 Task: Look for space in Cervia, Italy from 9th June, 2023 to 16th June, 2023 for 2 adults in price range Rs.8000 to Rs.16000. Place can be entire place with 2 bedrooms having 2 beds and 1 bathroom. Property type can be house, flat, guest house. Booking option can be shelf check-in. Required host language is English.
Action: Mouse moved to (397, 106)
Screenshot: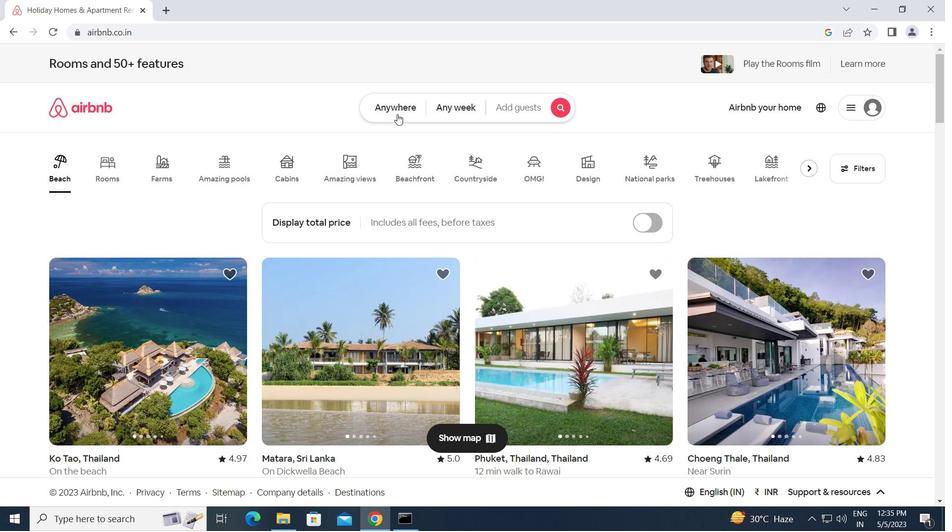 
Action: Mouse pressed left at (397, 106)
Screenshot: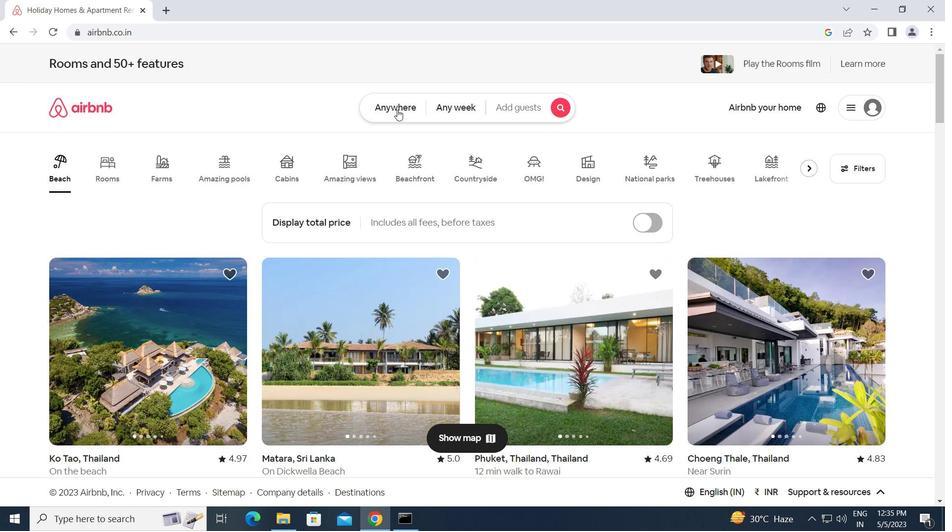 
Action: Mouse moved to (277, 157)
Screenshot: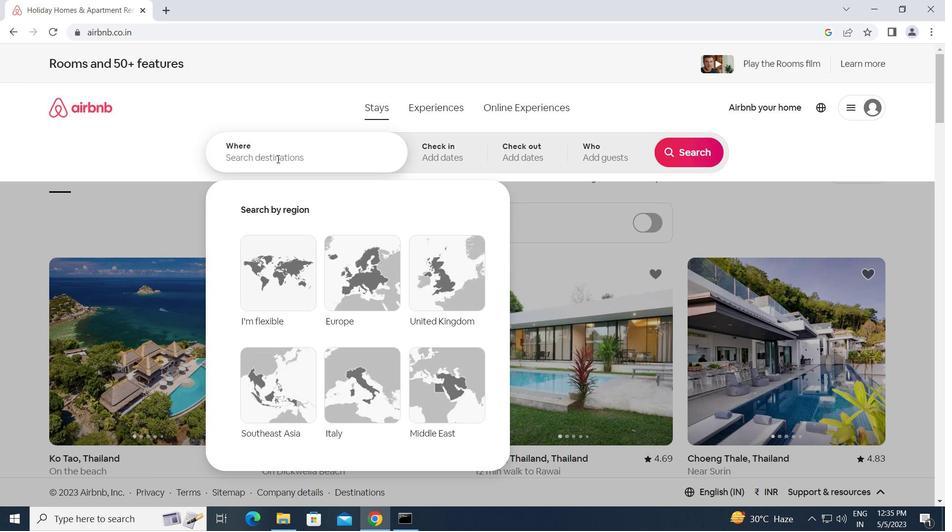 
Action: Mouse pressed left at (277, 157)
Screenshot: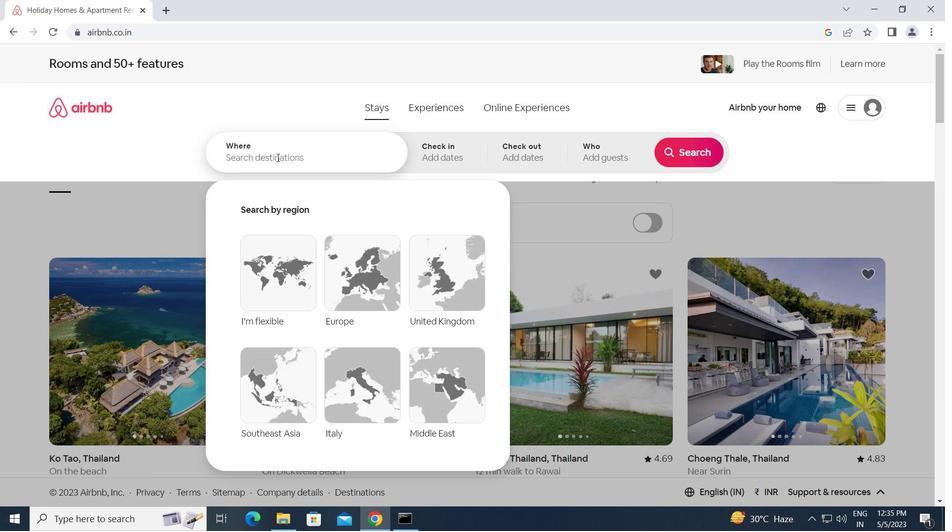 
Action: Key pressed c<Key.caps_lock>ervia,<Key.space><Key.caps_lock>i<Key.caps_lock>taly<Key.enter>
Screenshot: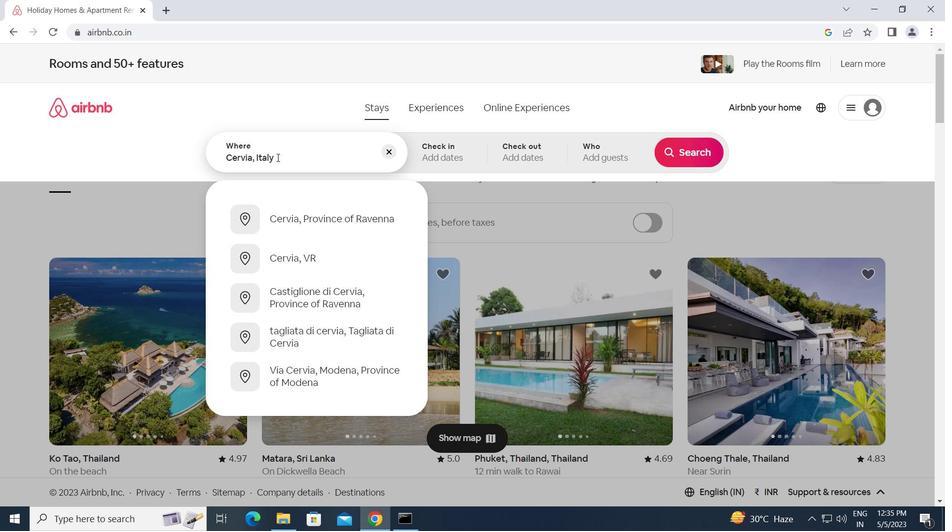 
Action: Mouse moved to (648, 328)
Screenshot: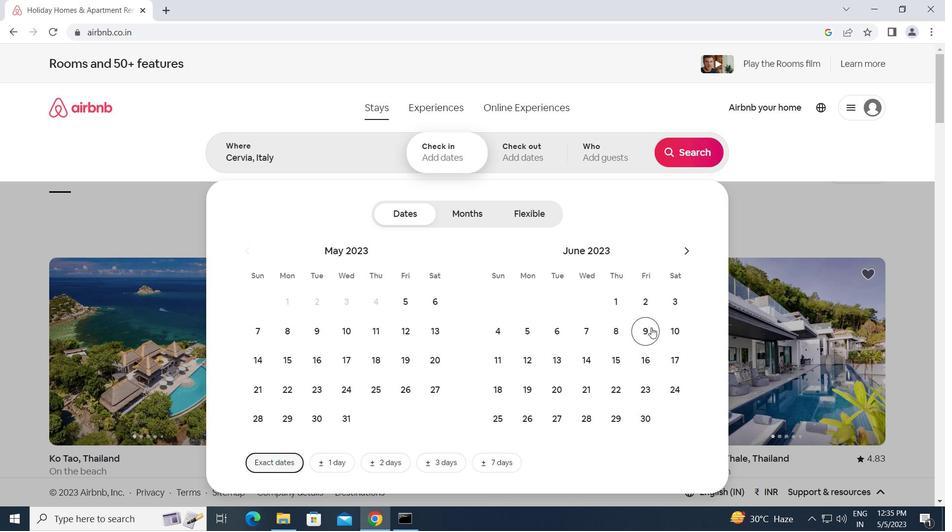 
Action: Mouse pressed left at (648, 328)
Screenshot: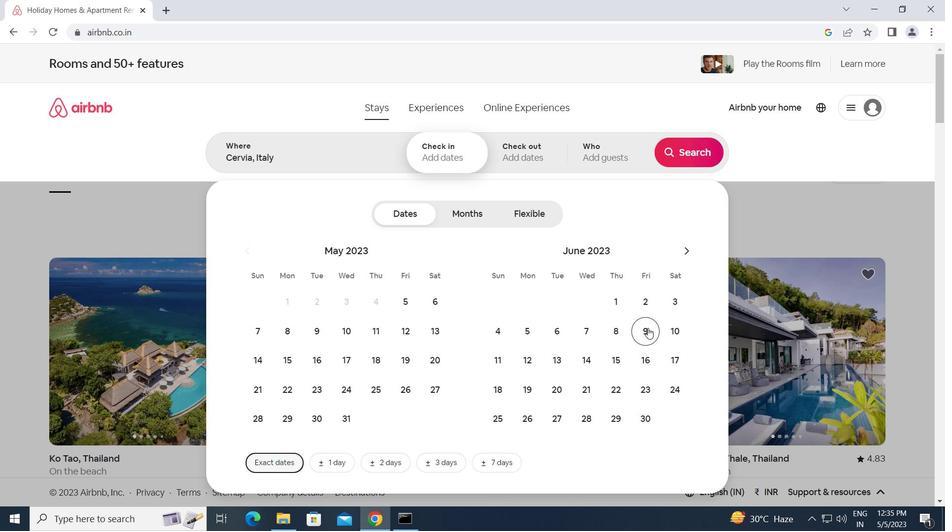 
Action: Mouse moved to (647, 362)
Screenshot: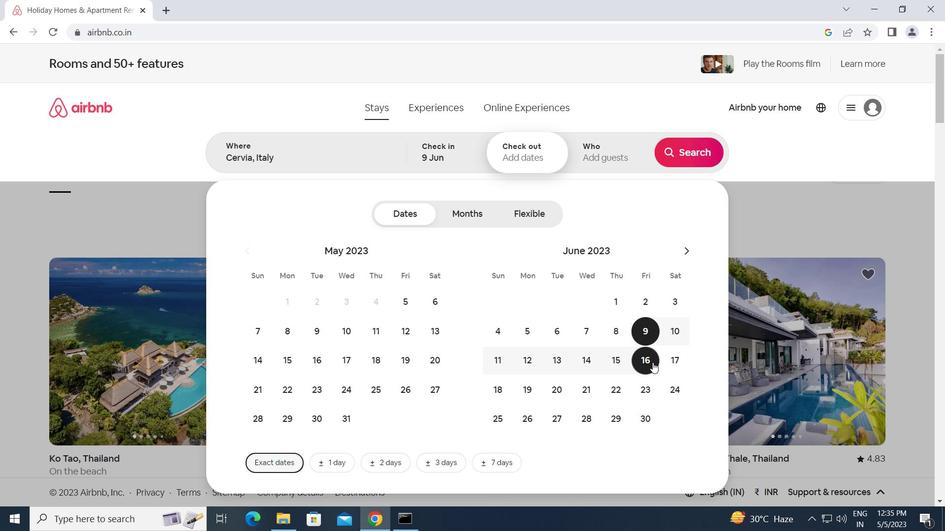 
Action: Mouse pressed left at (647, 362)
Screenshot: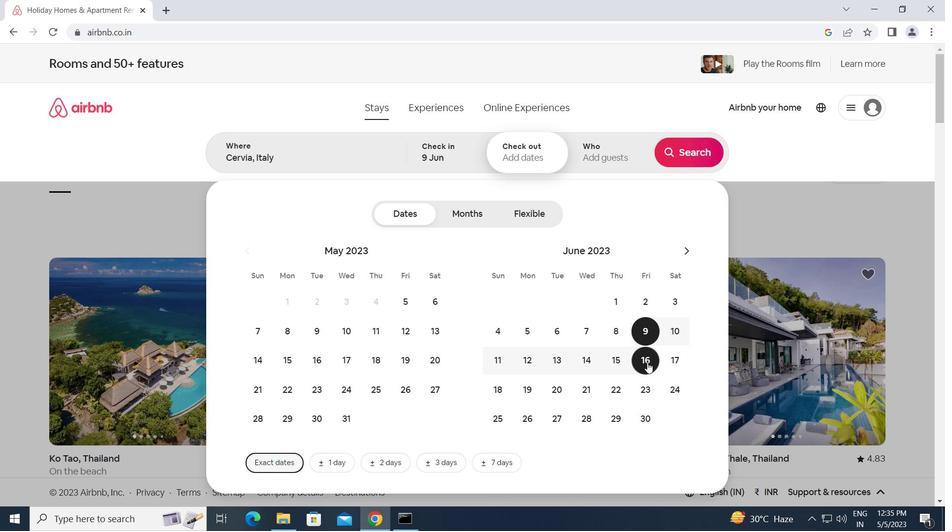 
Action: Mouse moved to (602, 156)
Screenshot: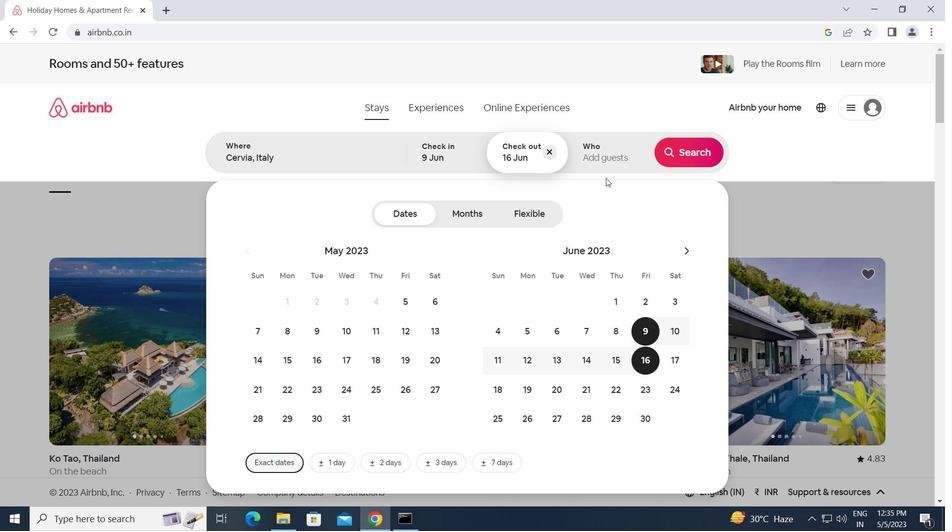 
Action: Mouse pressed left at (602, 156)
Screenshot: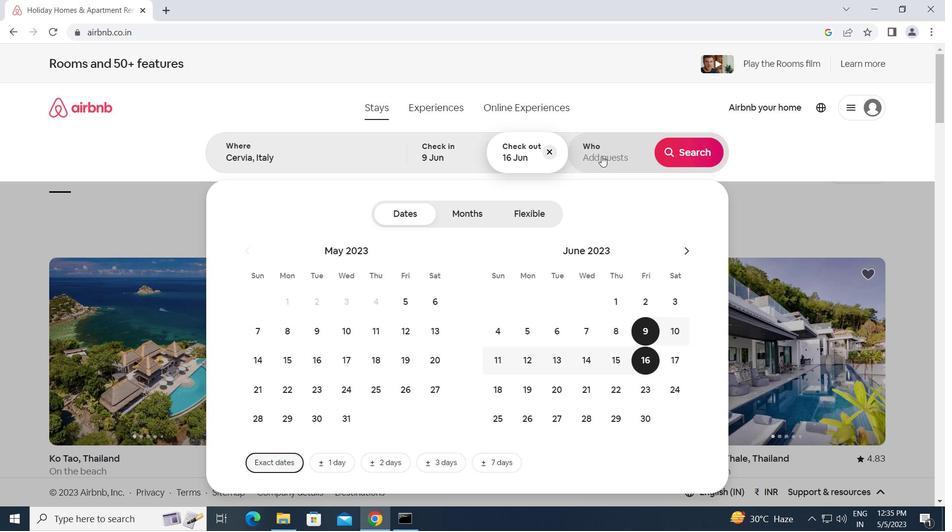 
Action: Mouse moved to (689, 212)
Screenshot: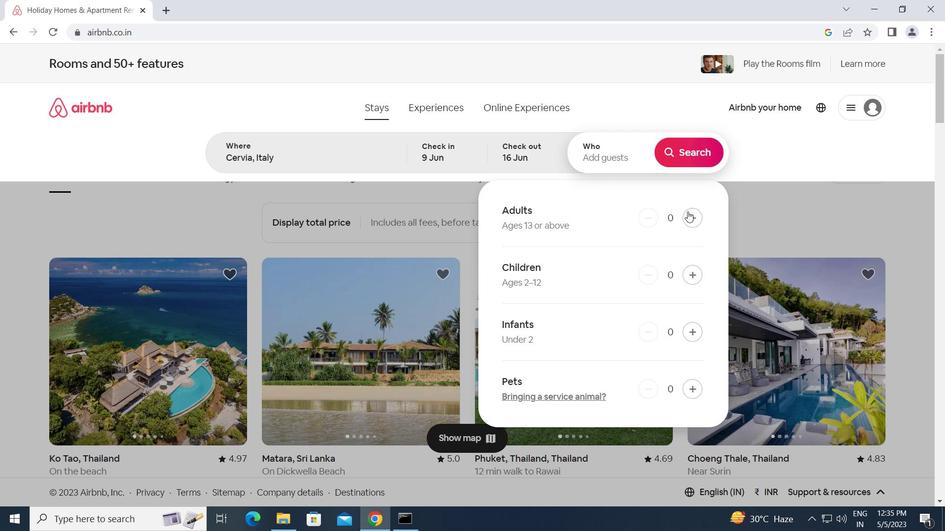 
Action: Mouse pressed left at (689, 212)
Screenshot: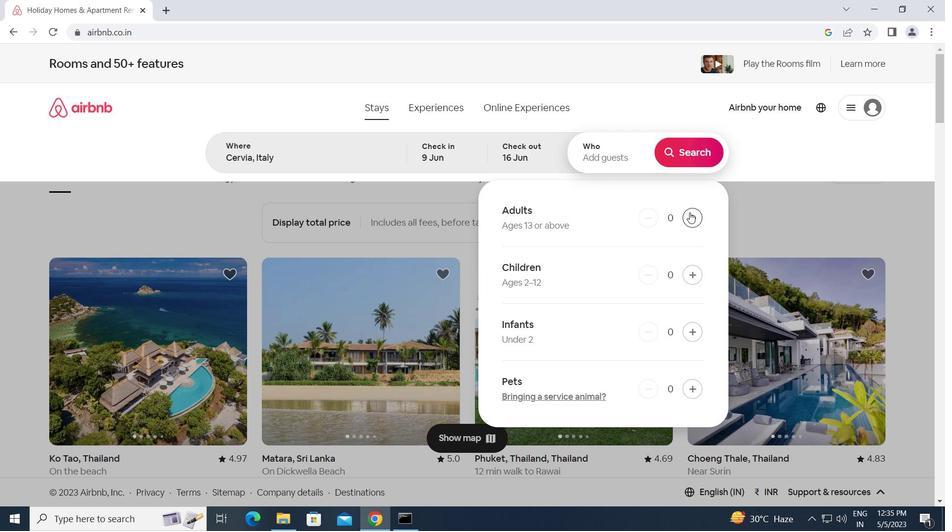 
Action: Mouse pressed left at (689, 212)
Screenshot: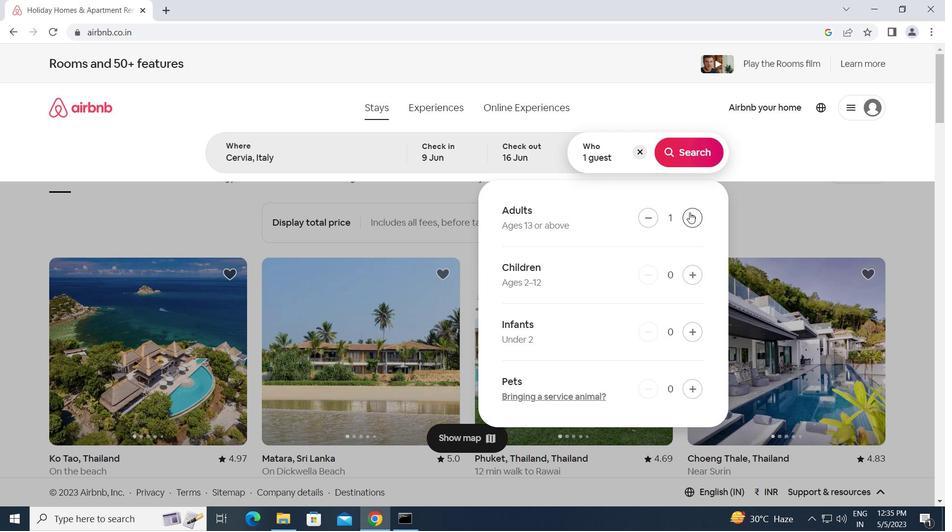 
Action: Mouse moved to (683, 146)
Screenshot: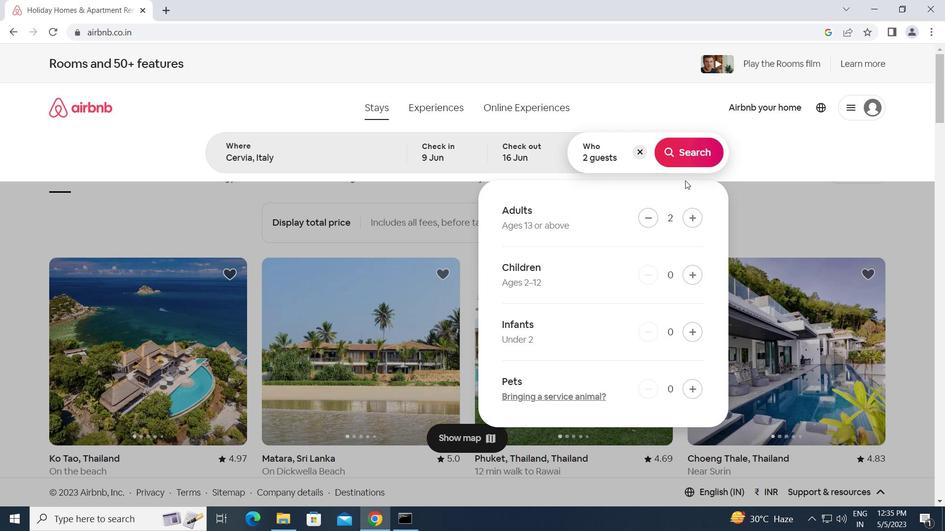 
Action: Mouse pressed left at (683, 146)
Screenshot: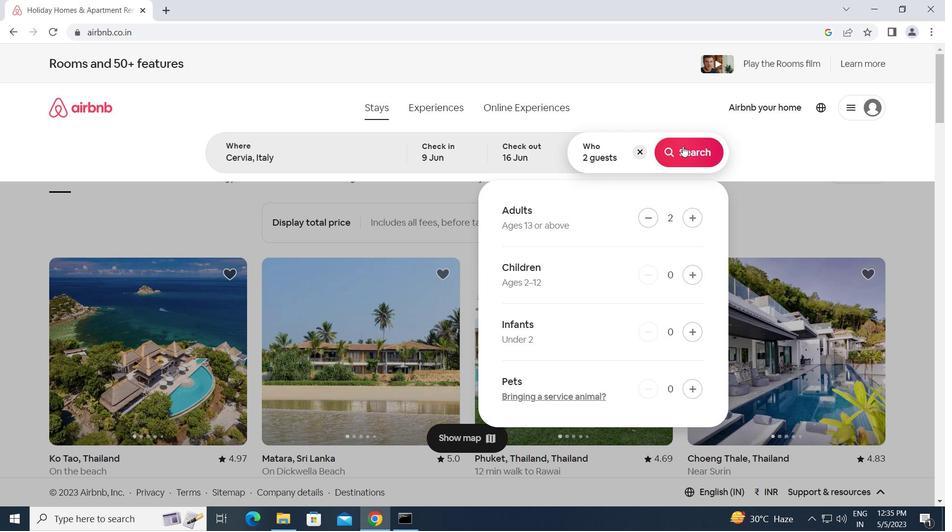 
Action: Mouse moved to (891, 117)
Screenshot: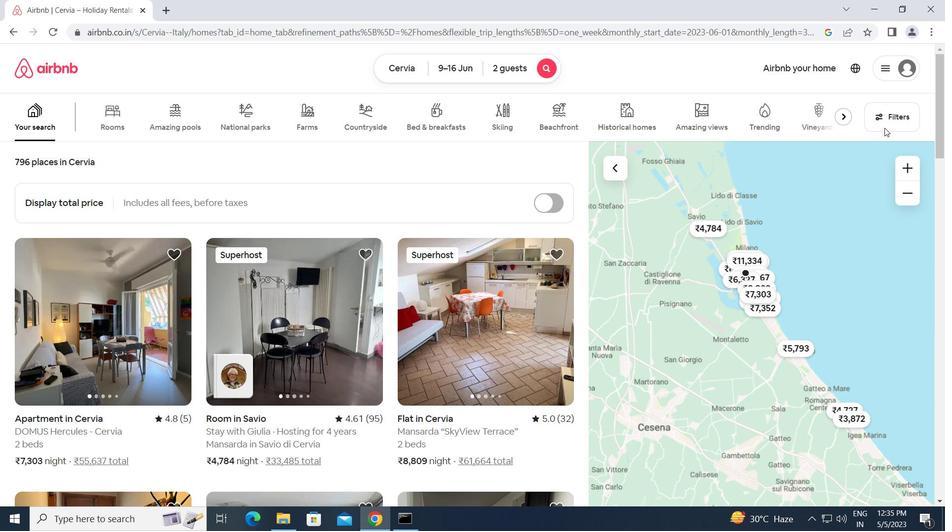 
Action: Mouse pressed left at (891, 117)
Screenshot: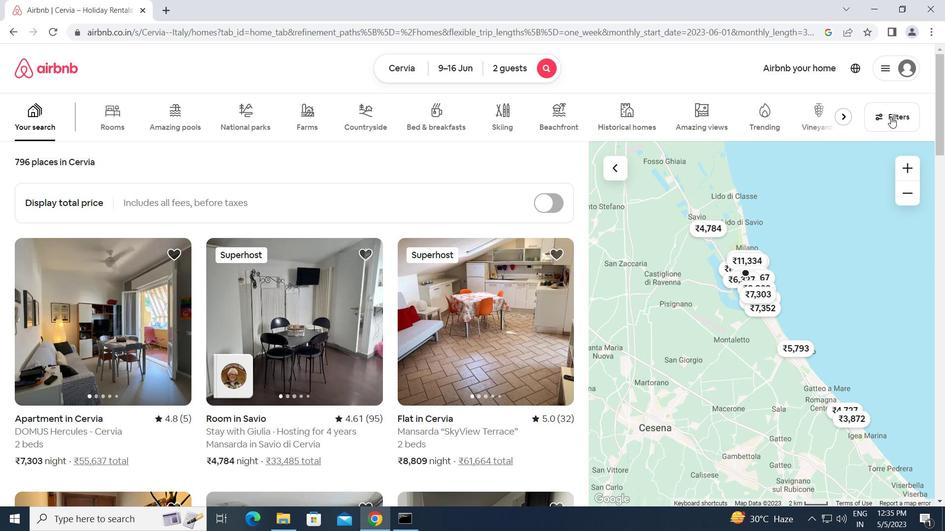 
Action: Mouse moved to (311, 416)
Screenshot: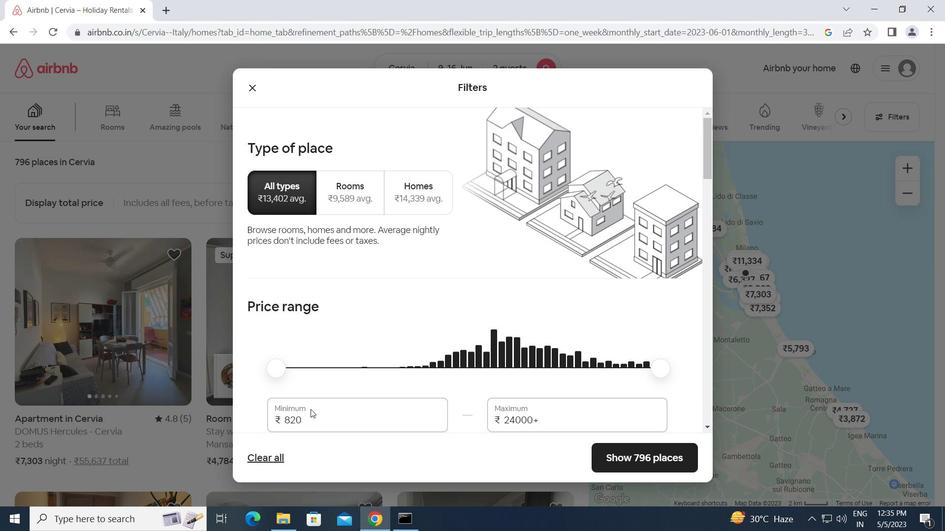 
Action: Mouse pressed left at (311, 416)
Screenshot: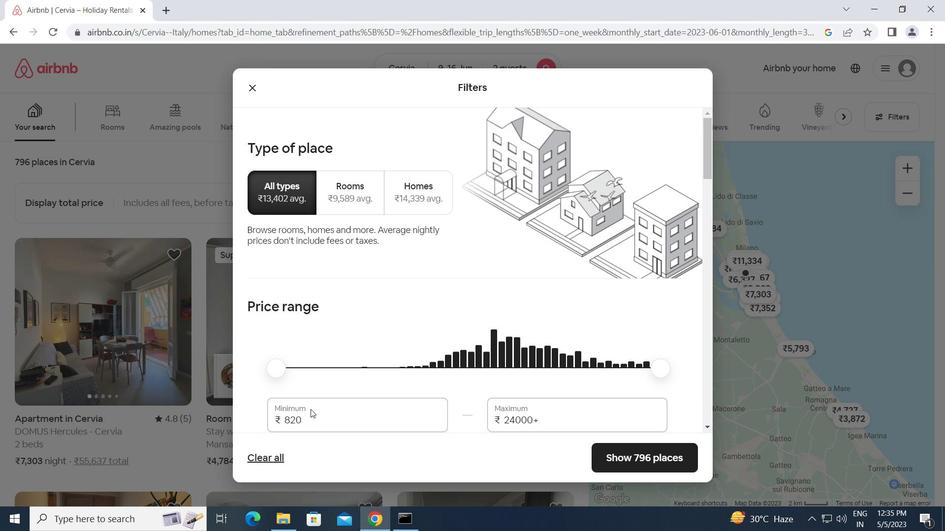 
Action: Mouse moved to (270, 423)
Screenshot: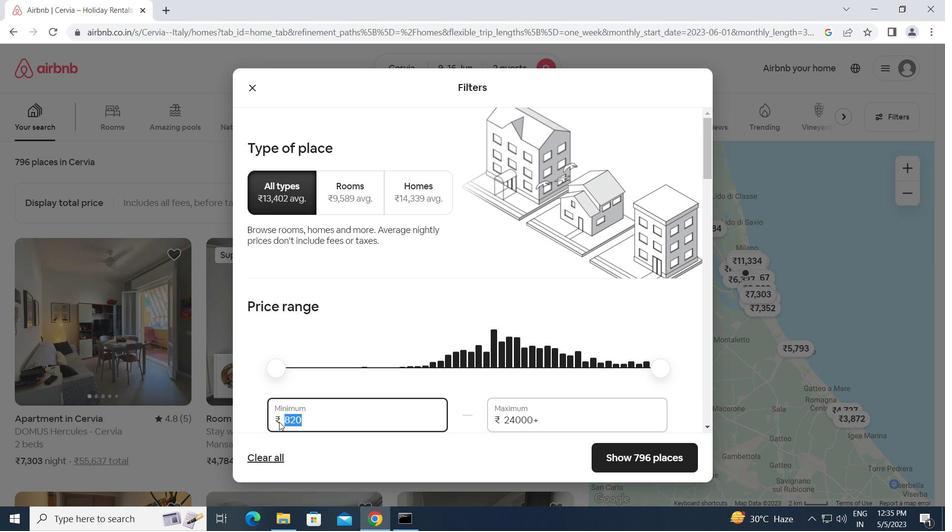 
Action: Key pressed 8000<Key.tab>16000
Screenshot: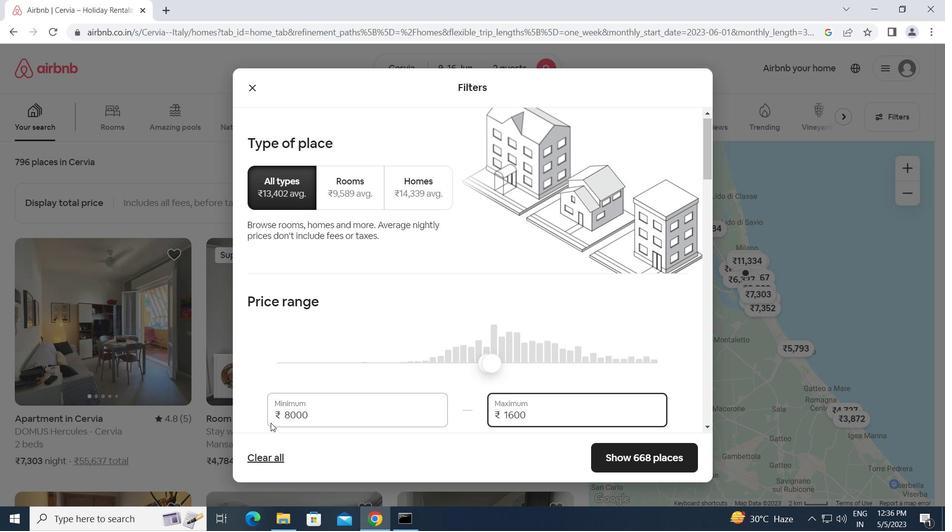 
Action: Mouse moved to (271, 423)
Screenshot: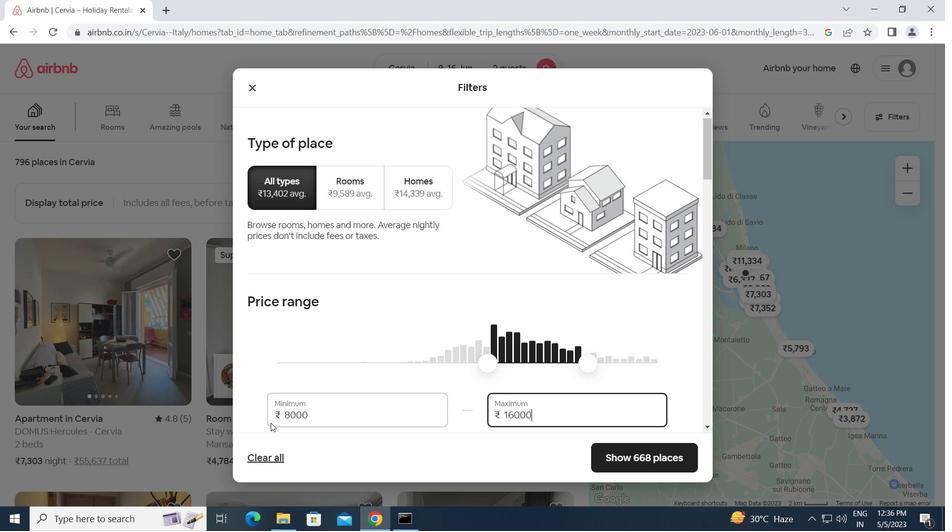 
Action: Mouse scrolled (271, 423) with delta (0, 0)
Screenshot: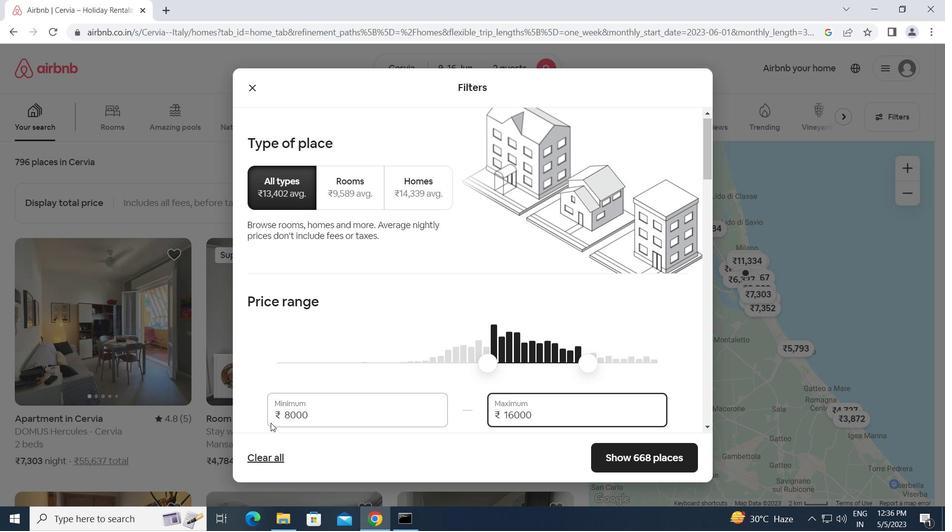 
Action: Mouse moved to (274, 423)
Screenshot: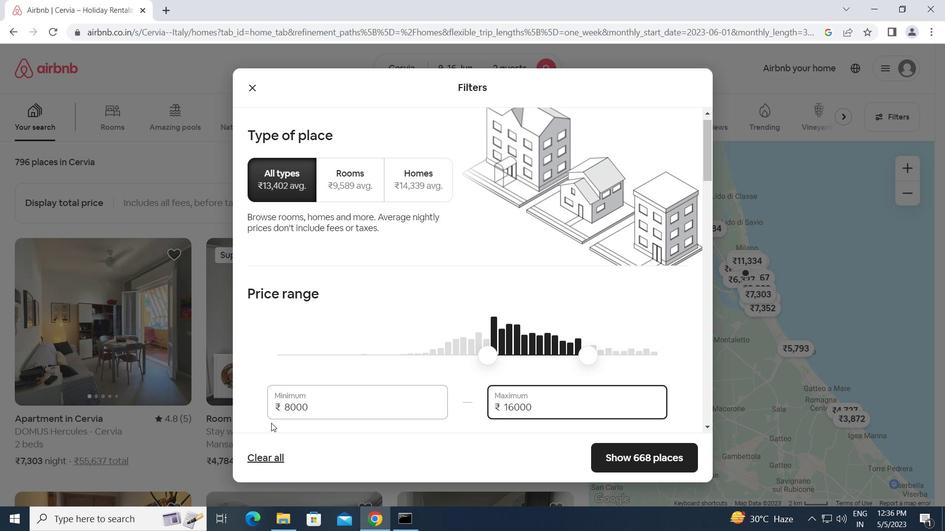 
Action: Mouse scrolled (274, 423) with delta (0, 0)
Screenshot: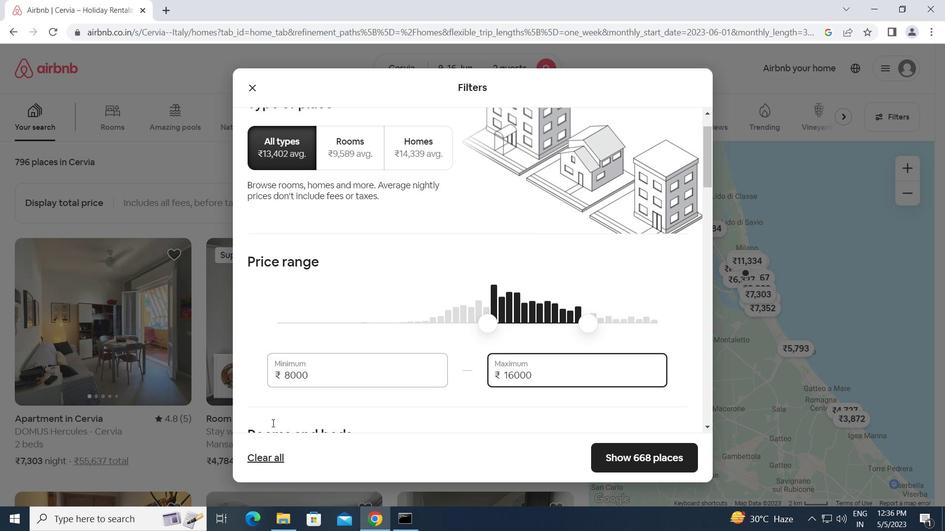 
Action: Mouse moved to (275, 423)
Screenshot: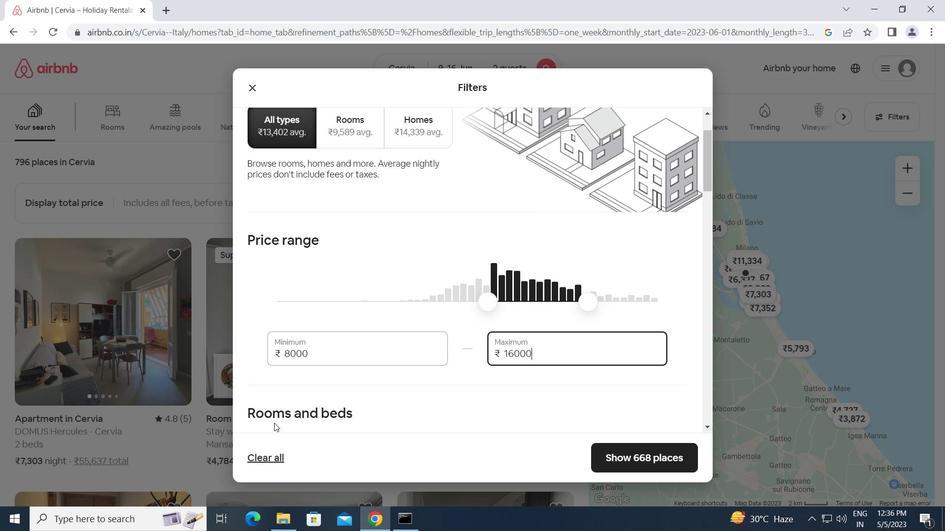 
Action: Mouse scrolled (275, 422) with delta (0, 0)
Screenshot: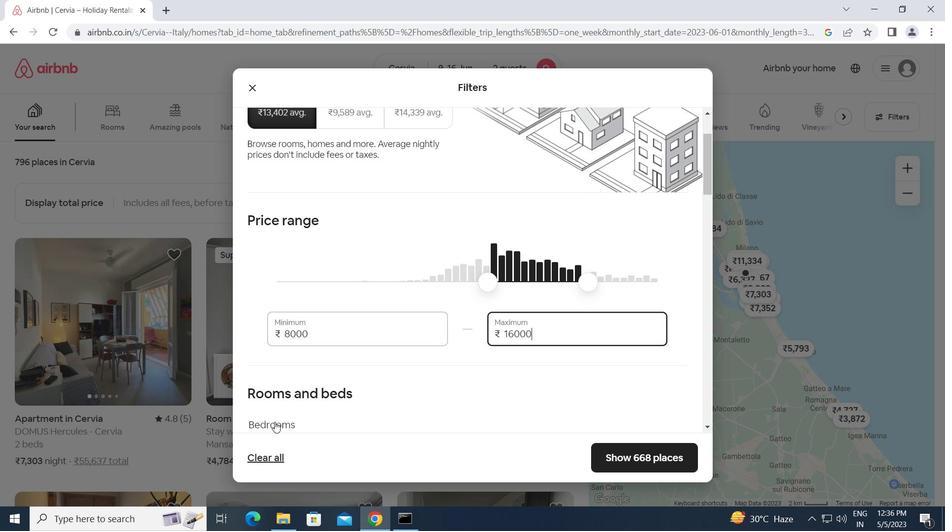 
Action: Mouse moved to (279, 422)
Screenshot: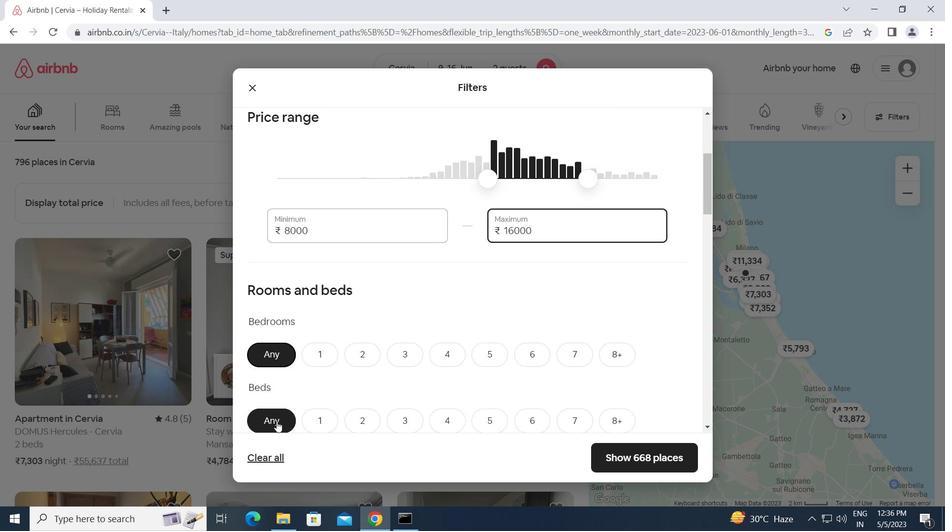 
Action: Mouse scrolled (279, 421) with delta (0, 0)
Screenshot: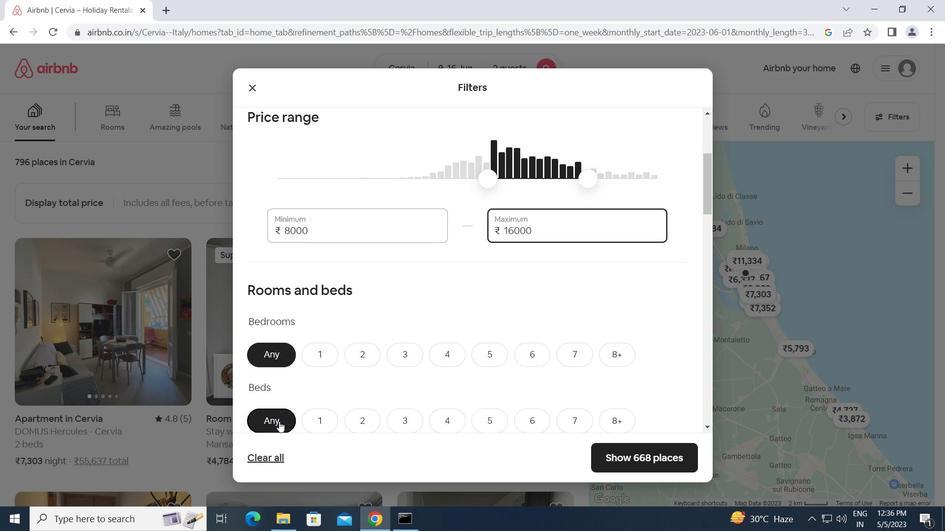 
Action: Mouse moved to (368, 292)
Screenshot: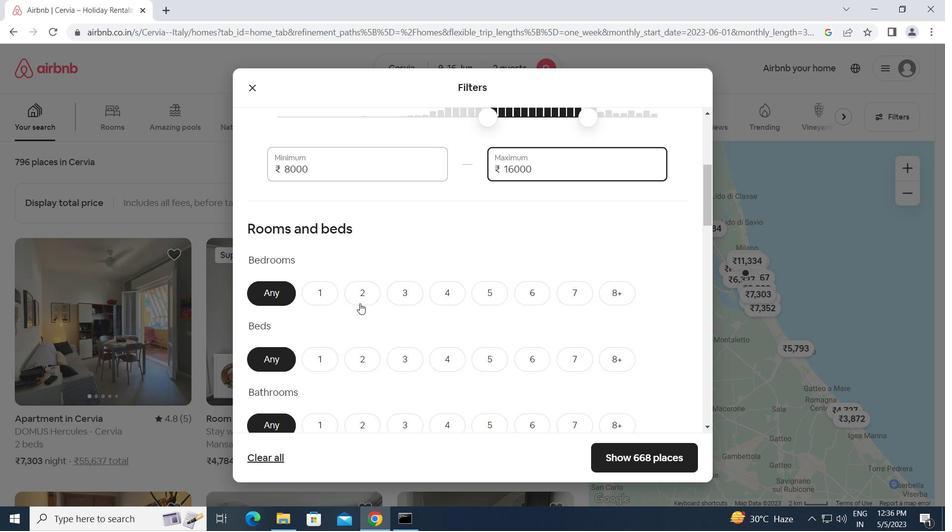
Action: Mouse pressed left at (368, 292)
Screenshot: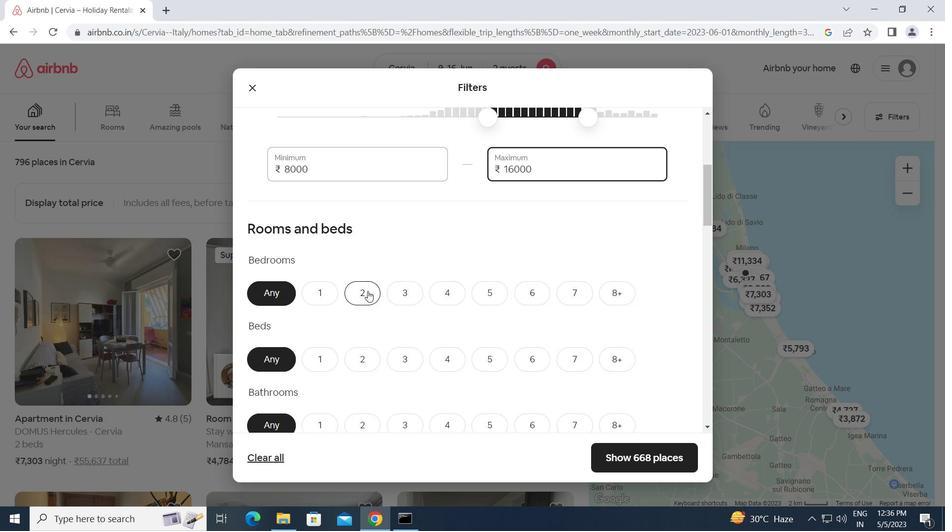 
Action: Mouse moved to (370, 316)
Screenshot: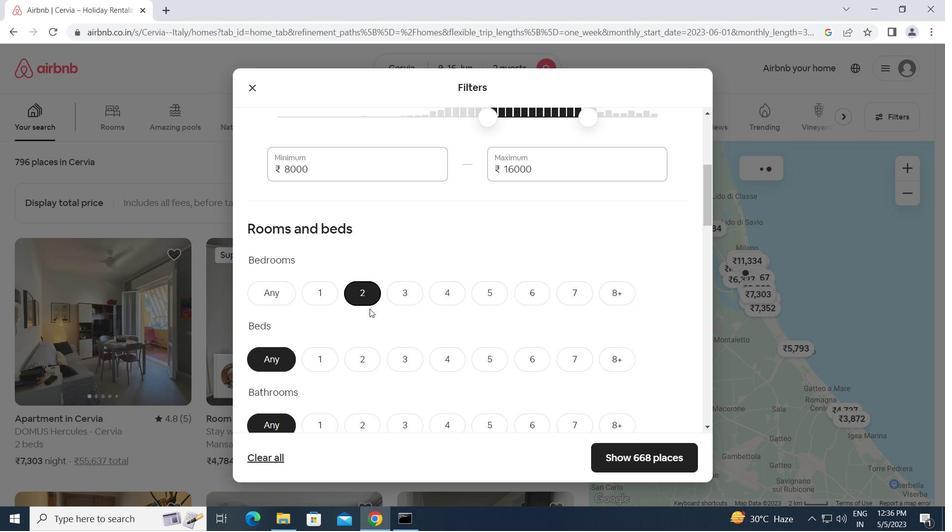 
Action: Mouse scrolled (370, 315) with delta (0, 0)
Screenshot: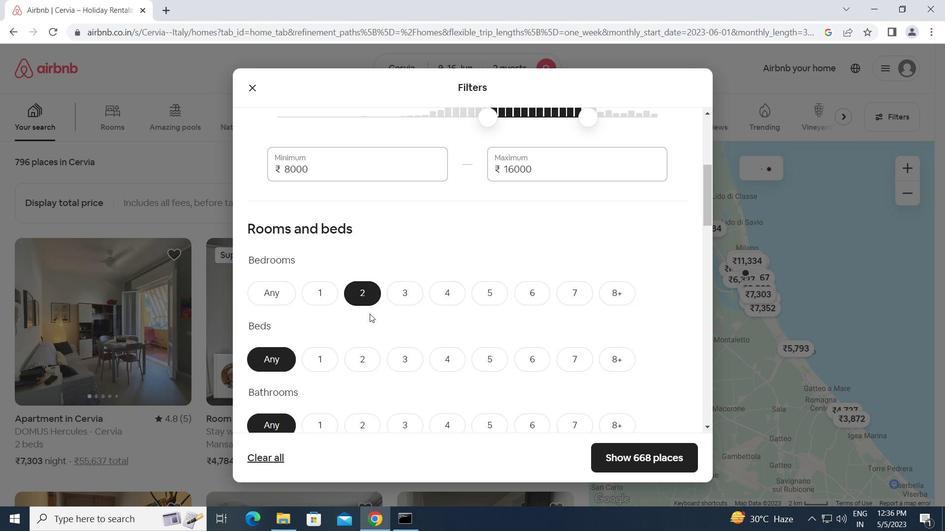 
Action: Mouse moved to (360, 294)
Screenshot: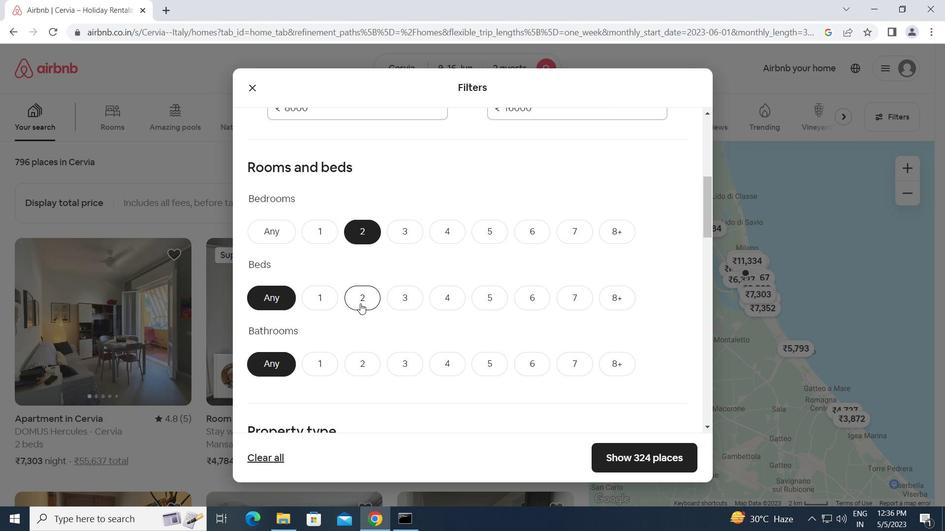 
Action: Mouse pressed left at (360, 294)
Screenshot: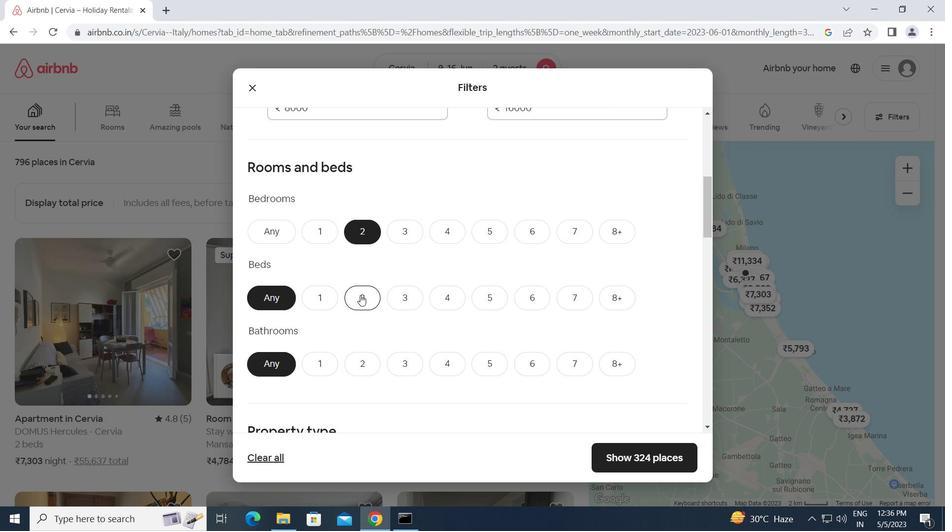 
Action: Mouse moved to (311, 366)
Screenshot: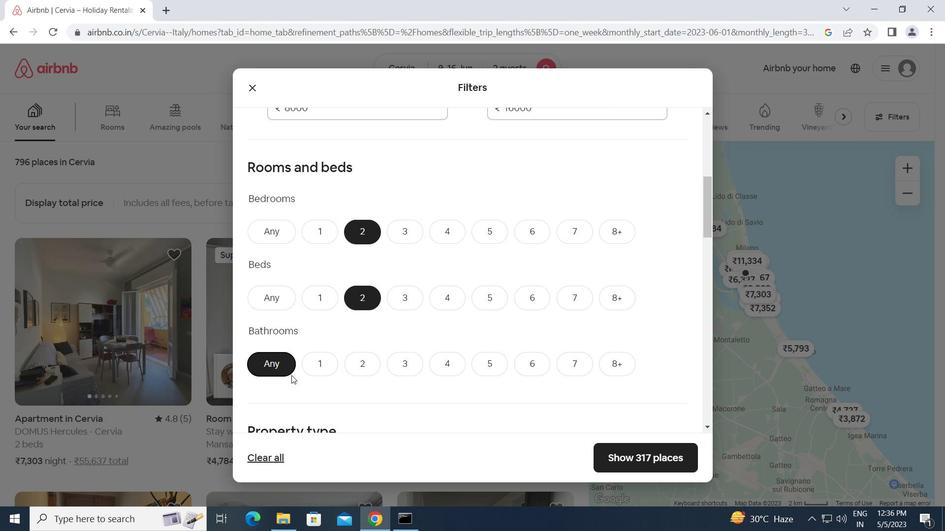 
Action: Mouse pressed left at (311, 366)
Screenshot: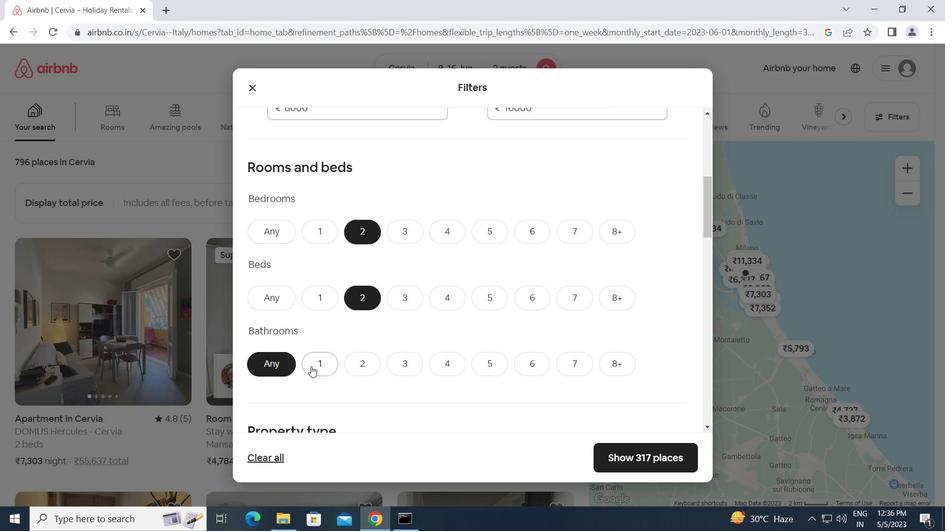 
Action: Mouse moved to (386, 376)
Screenshot: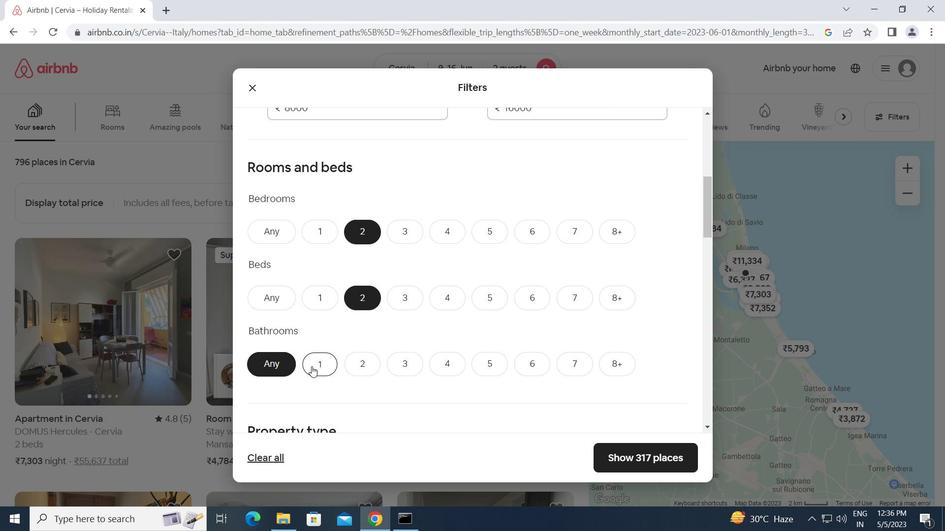 
Action: Mouse scrolled (386, 375) with delta (0, 0)
Screenshot: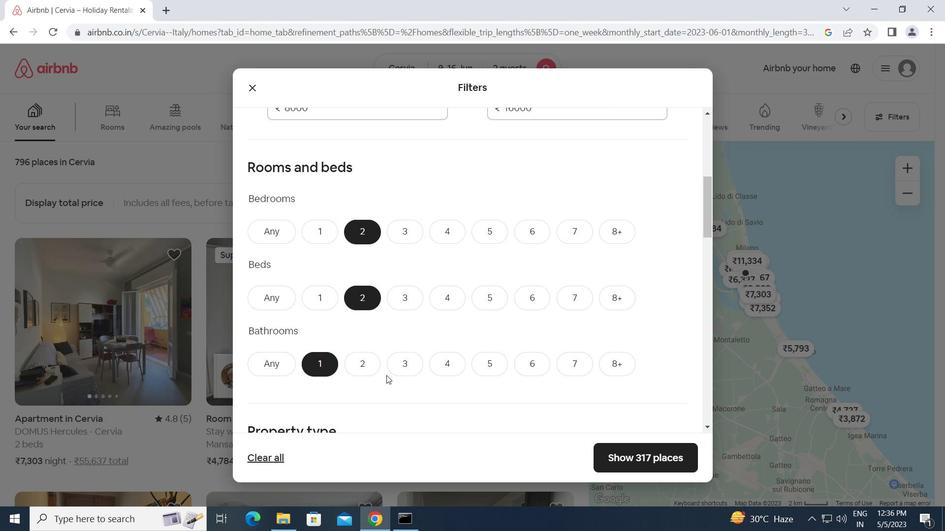 
Action: Mouse scrolled (386, 375) with delta (0, 0)
Screenshot: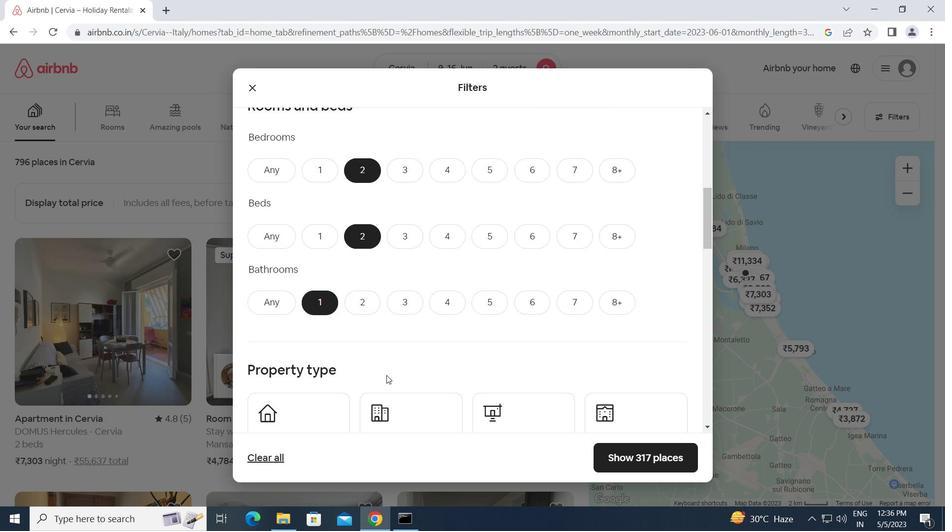 
Action: Mouse scrolled (386, 375) with delta (0, 0)
Screenshot: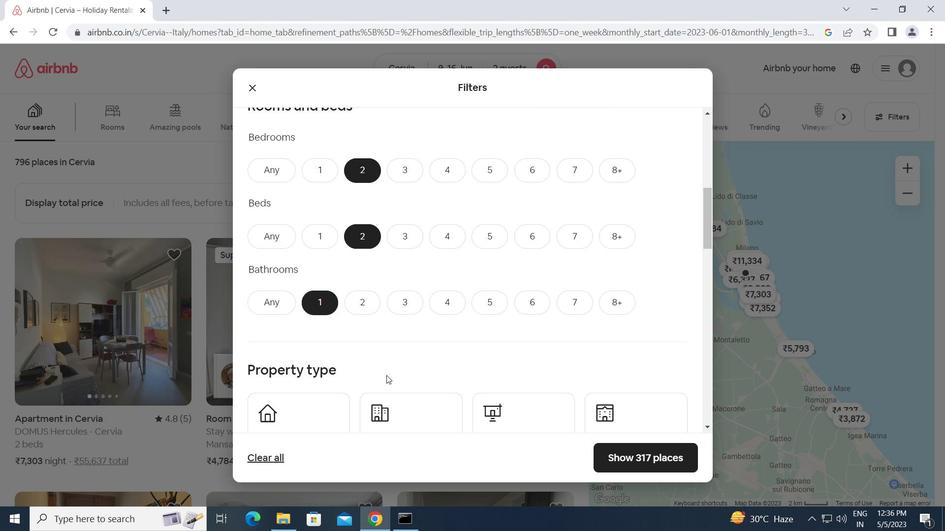 
Action: Mouse moved to (307, 314)
Screenshot: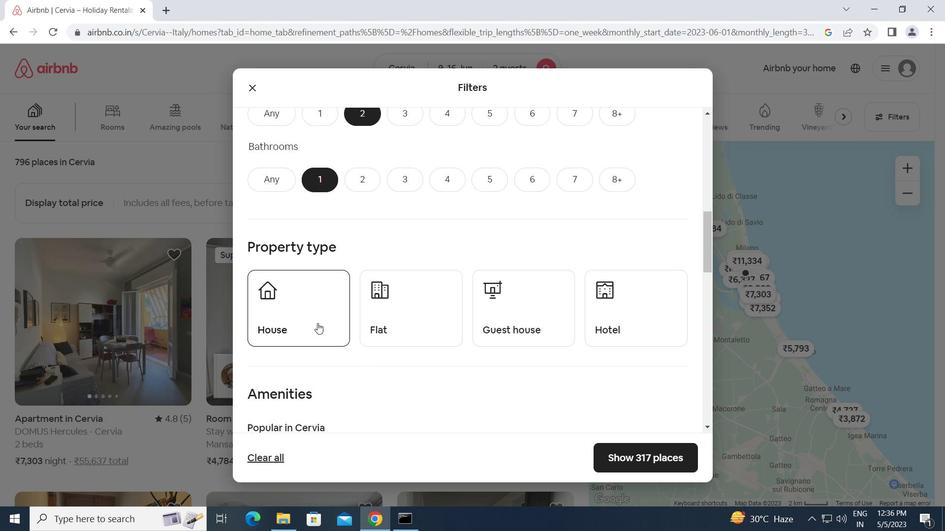 
Action: Mouse pressed left at (307, 314)
Screenshot: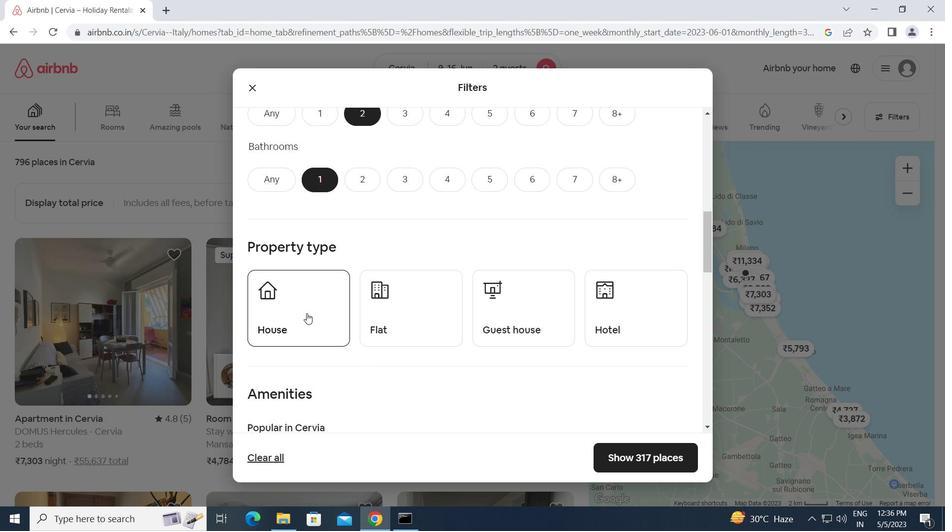 
Action: Mouse moved to (423, 315)
Screenshot: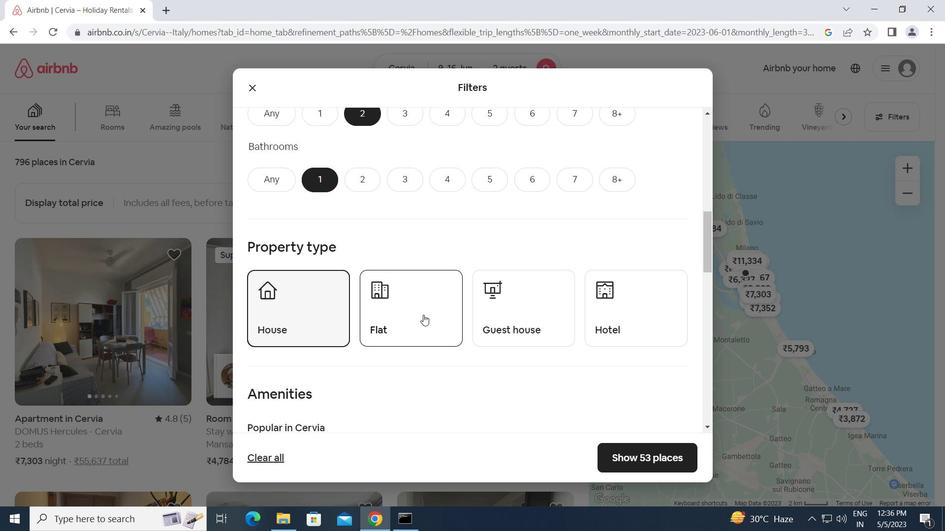 
Action: Mouse pressed left at (423, 315)
Screenshot: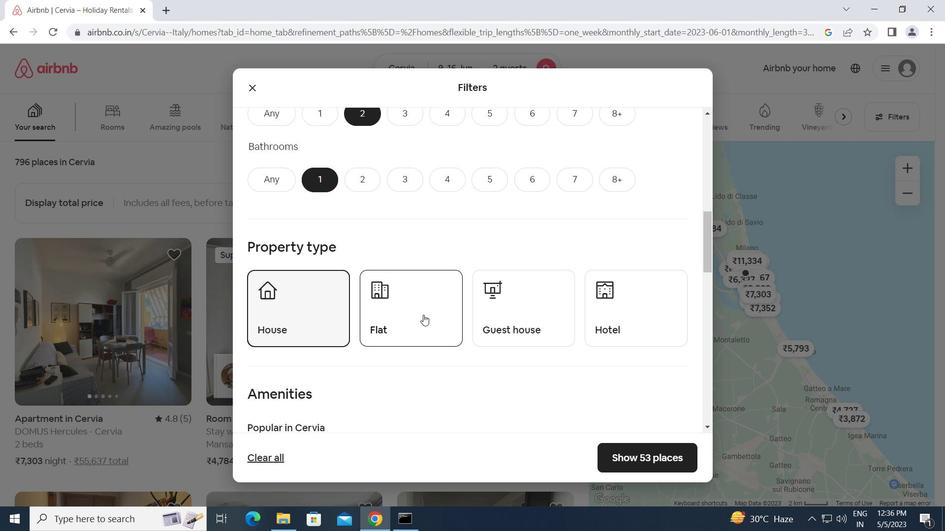 
Action: Mouse moved to (520, 325)
Screenshot: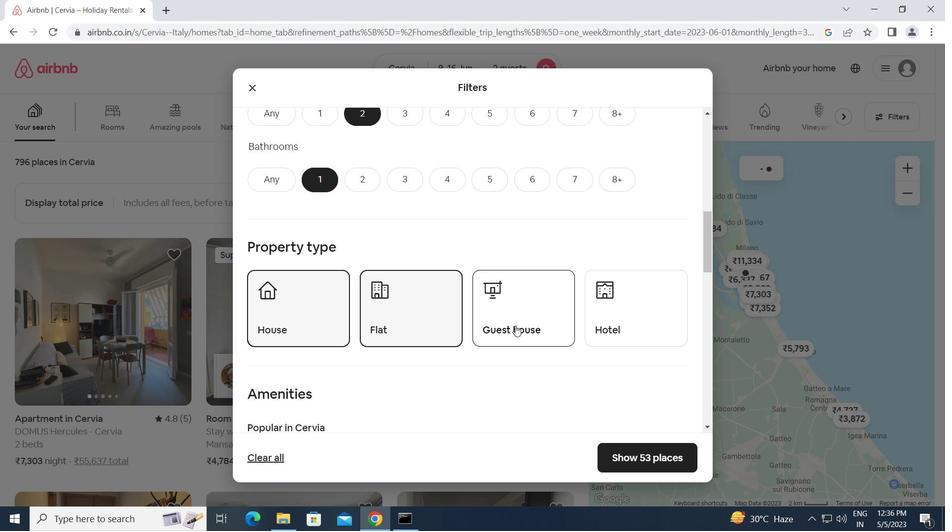 
Action: Mouse pressed left at (520, 325)
Screenshot: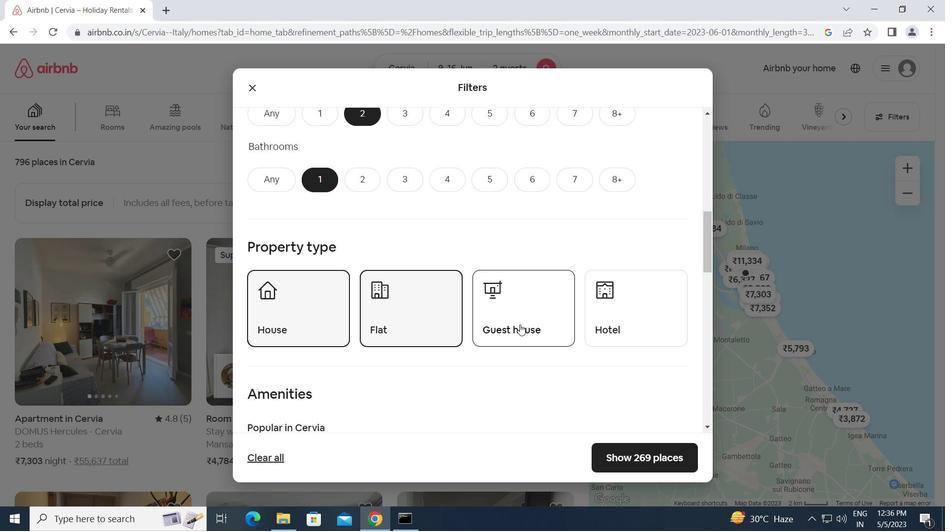 
Action: Mouse moved to (430, 365)
Screenshot: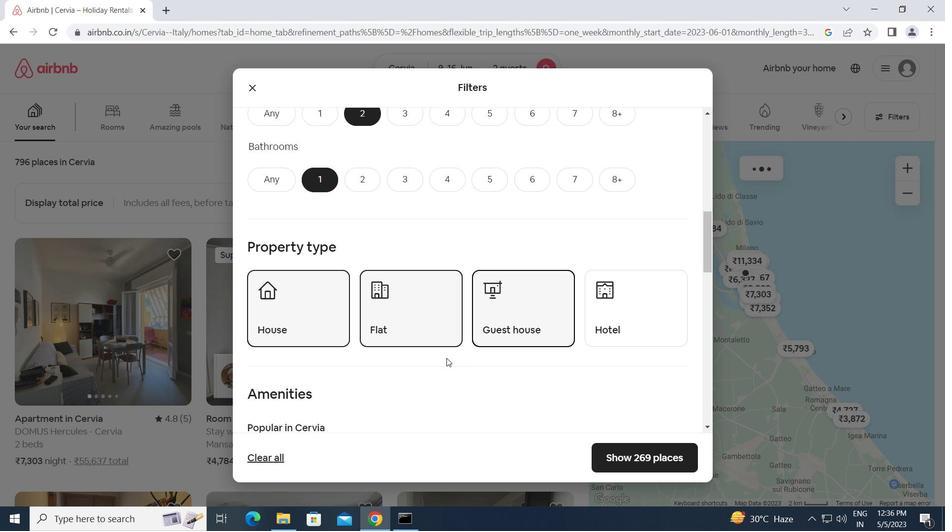 
Action: Mouse scrolled (430, 365) with delta (0, 0)
Screenshot: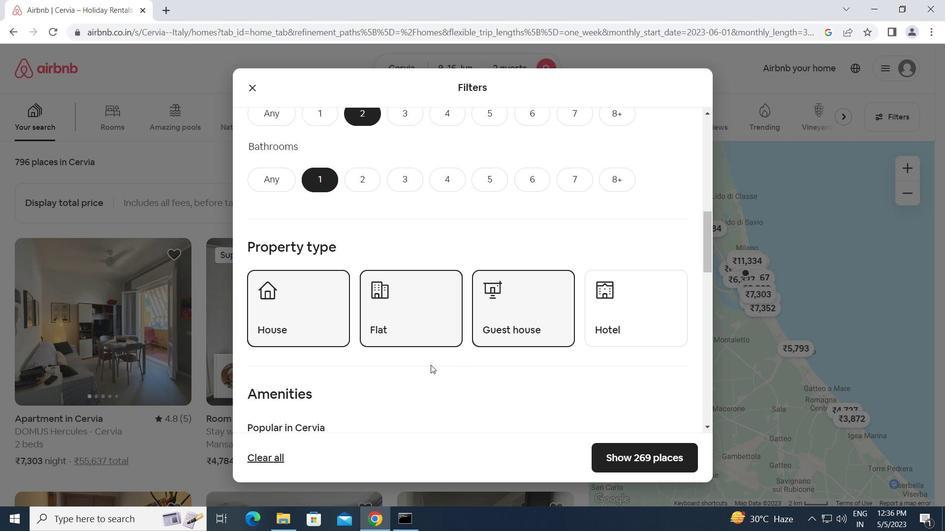 
Action: Mouse scrolled (430, 365) with delta (0, 0)
Screenshot: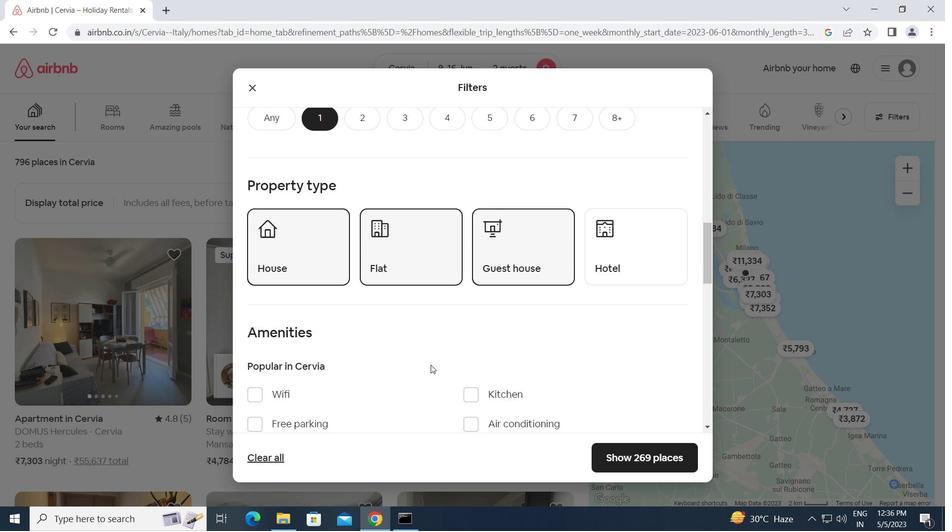 
Action: Mouse scrolled (430, 365) with delta (0, 0)
Screenshot: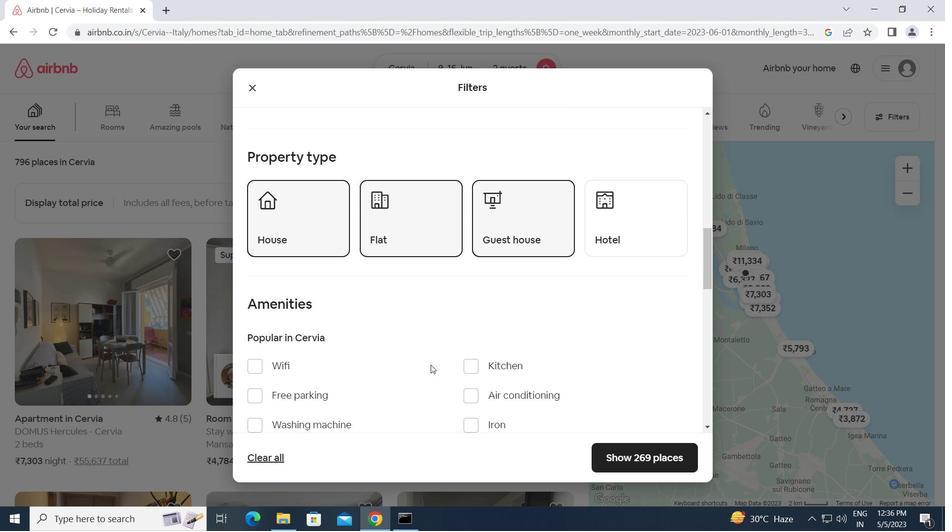 
Action: Mouse scrolled (430, 365) with delta (0, 0)
Screenshot: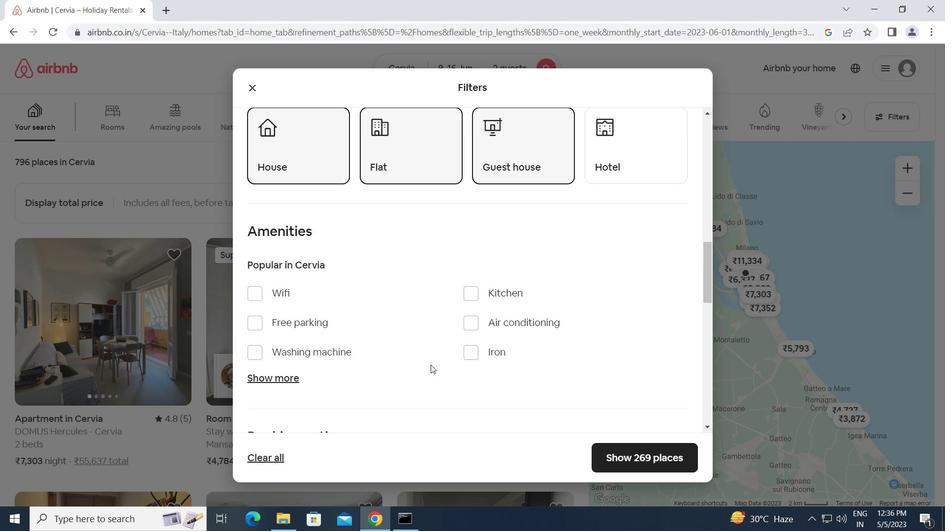 
Action: Mouse scrolled (430, 365) with delta (0, 0)
Screenshot: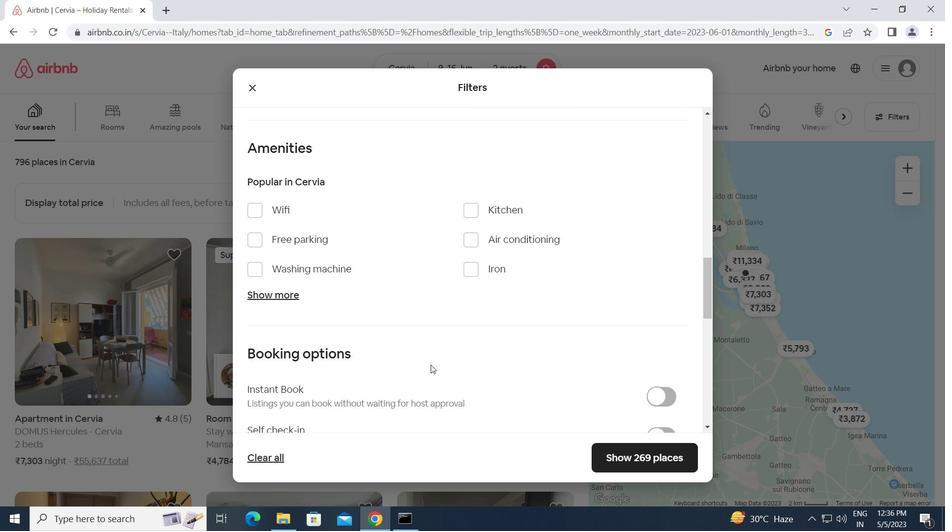 
Action: Mouse scrolled (430, 365) with delta (0, 0)
Screenshot: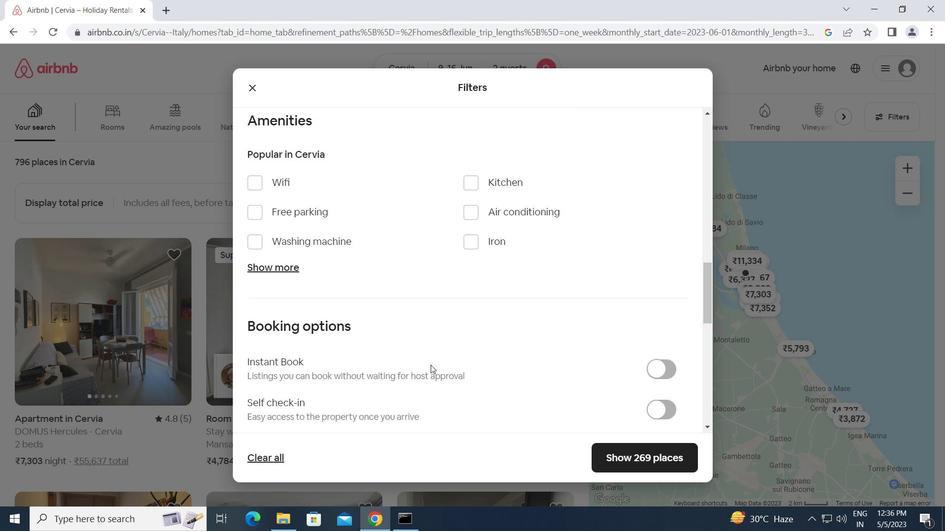 
Action: Mouse moved to (655, 315)
Screenshot: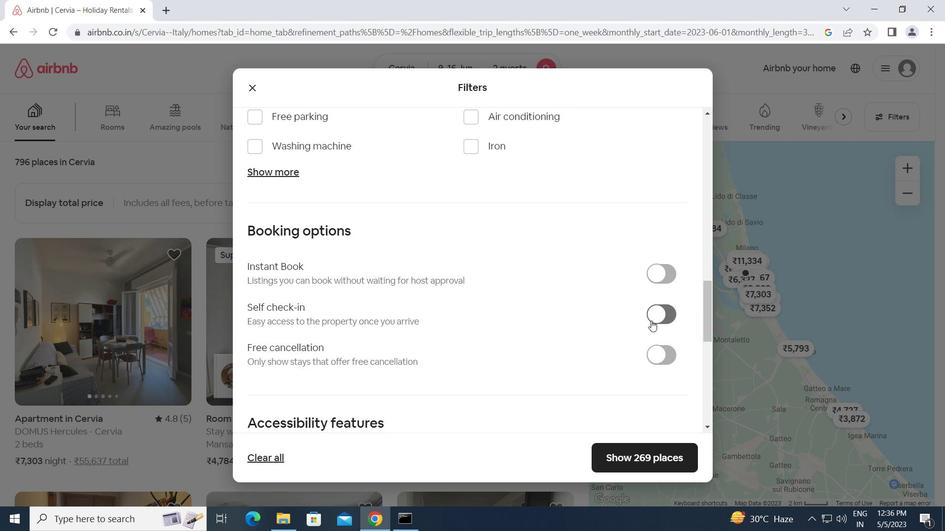 
Action: Mouse pressed left at (655, 315)
Screenshot: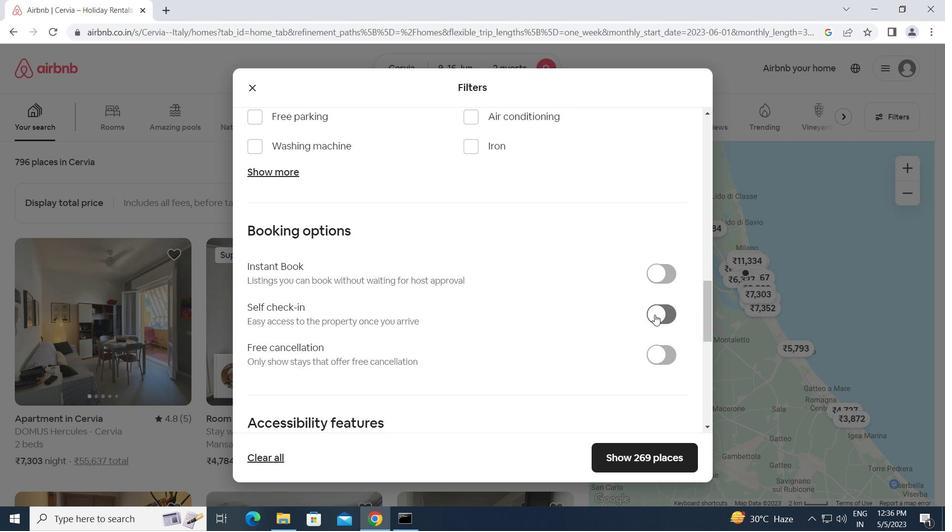 
Action: Mouse moved to (459, 356)
Screenshot: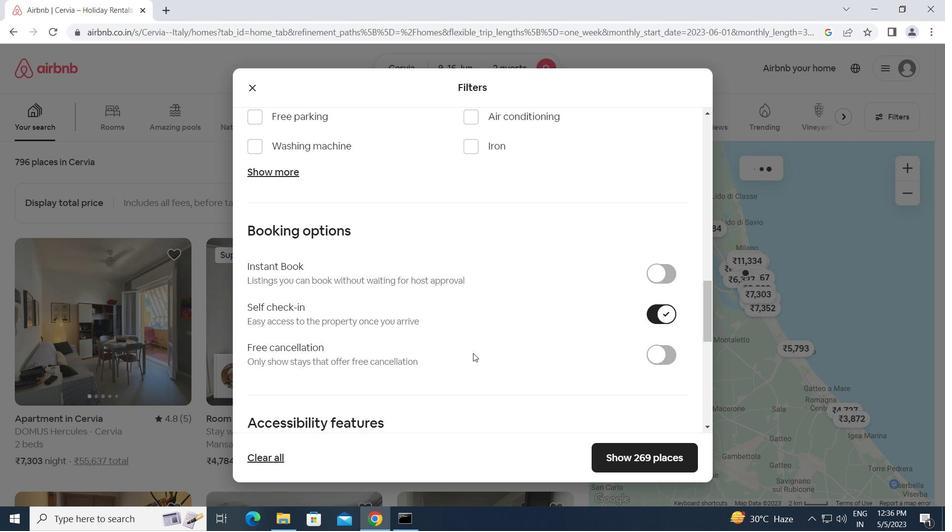 
Action: Mouse scrolled (459, 355) with delta (0, 0)
Screenshot: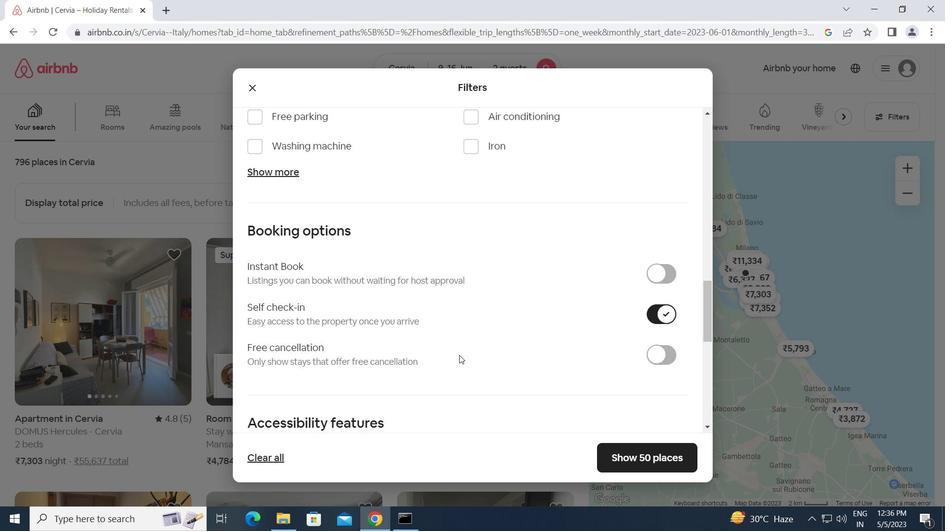 
Action: Mouse scrolled (459, 355) with delta (0, 0)
Screenshot: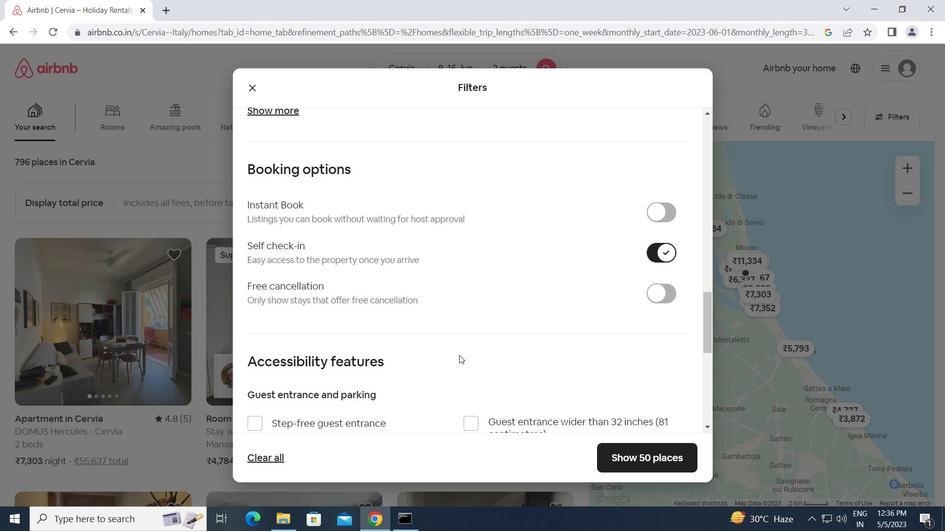 
Action: Mouse scrolled (459, 355) with delta (0, 0)
Screenshot: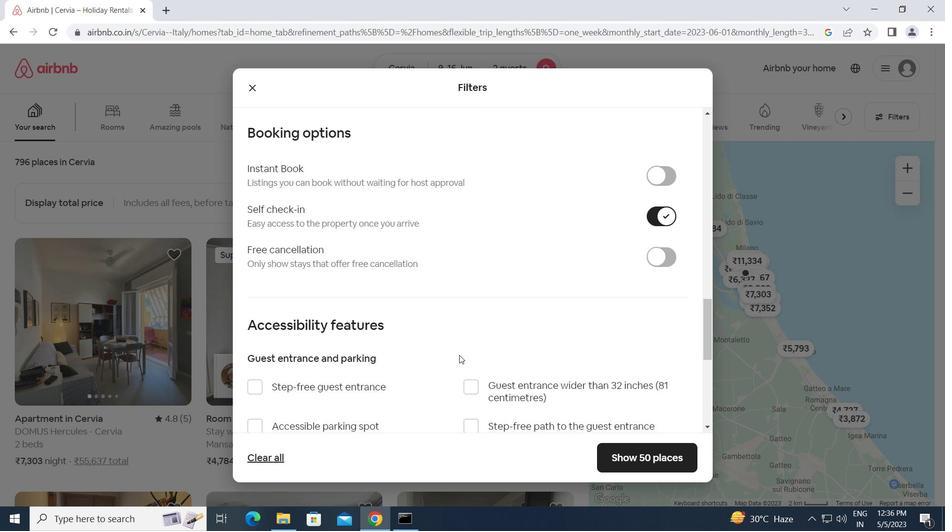 
Action: Mouse scrolled (459, 355) with delta (0, 0)
Screenshot: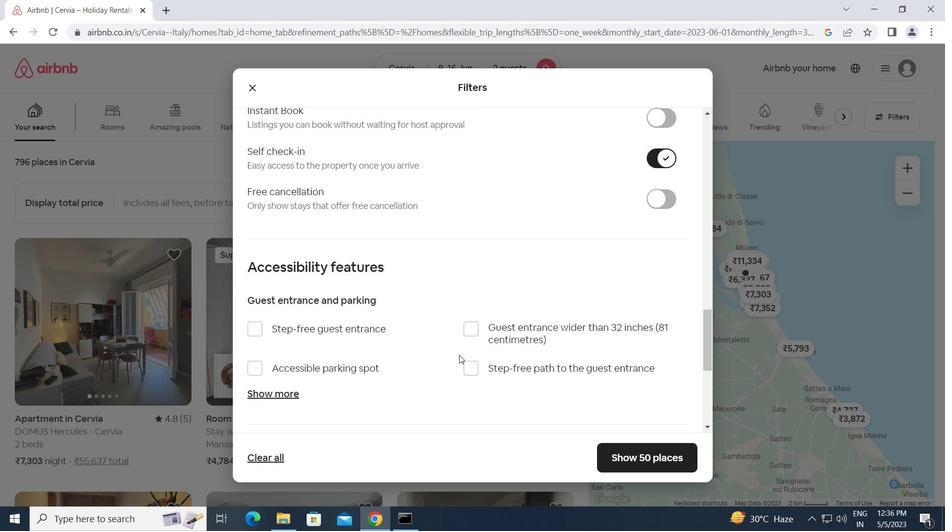 
Action: Mouse scrolled (459, 355) with delta (0, 0)
Screenshot: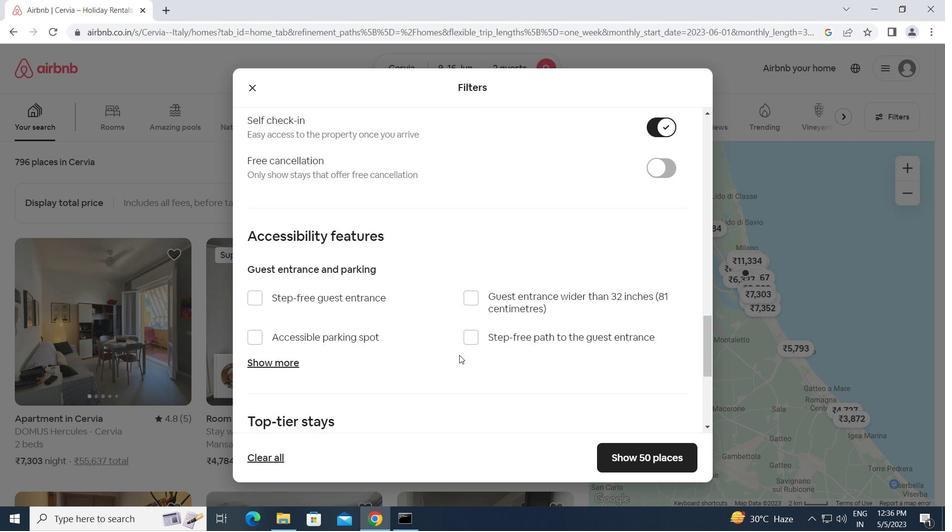
Action: Mouse scrolled (459, 355) with delta (0, 0)
Screenshot: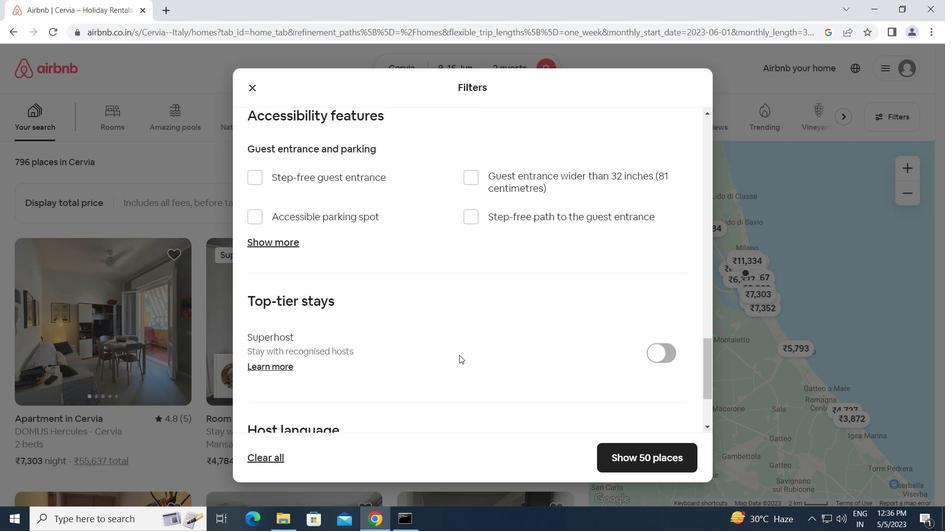 
Action: Mouse scrolled (459, 355) with delta (0, 0)
Screenshot: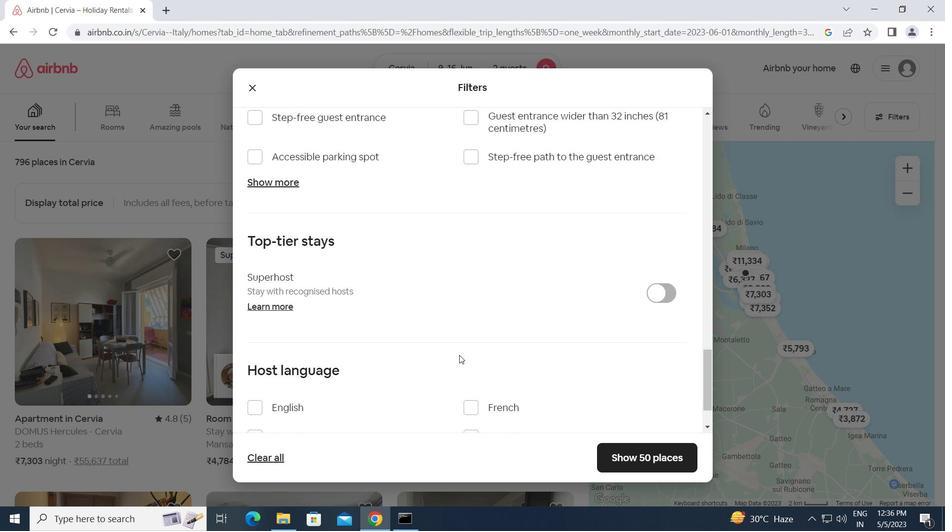 
Action: Mouse scrolled (459, 355) with delta (0, 0)
Screenshot: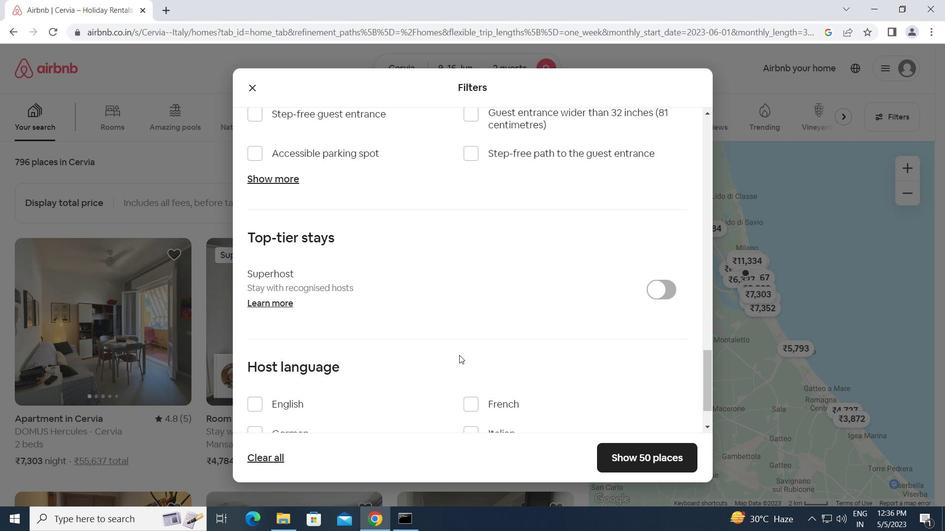 
Action: Mouse moved to (250, 346)
Screenshot: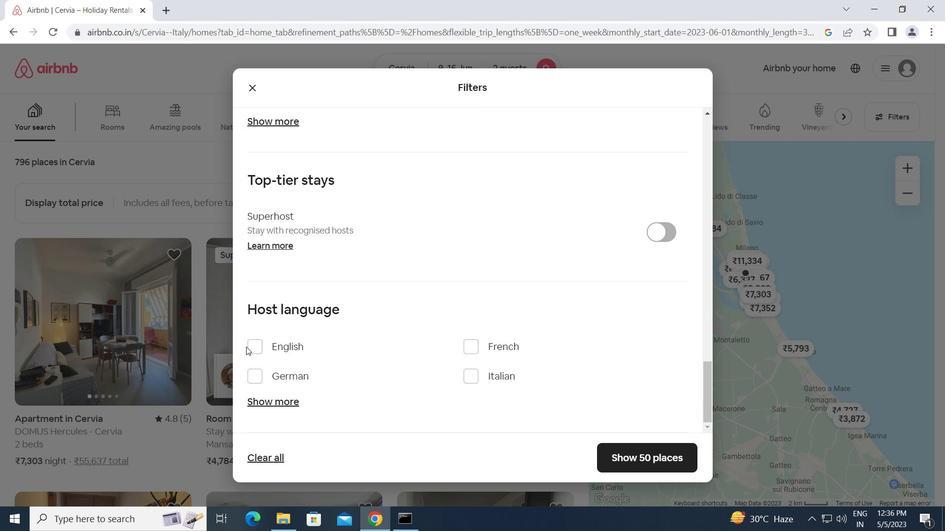 
Action: Mouse pressed left at (250, 346)
Screenshot: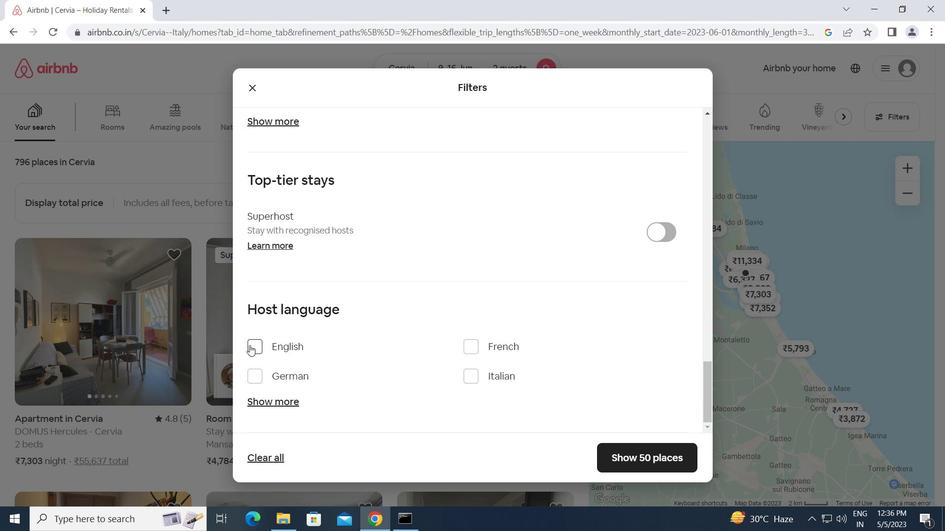 
Action: Mouse moved to (634, 458)
Screenshot: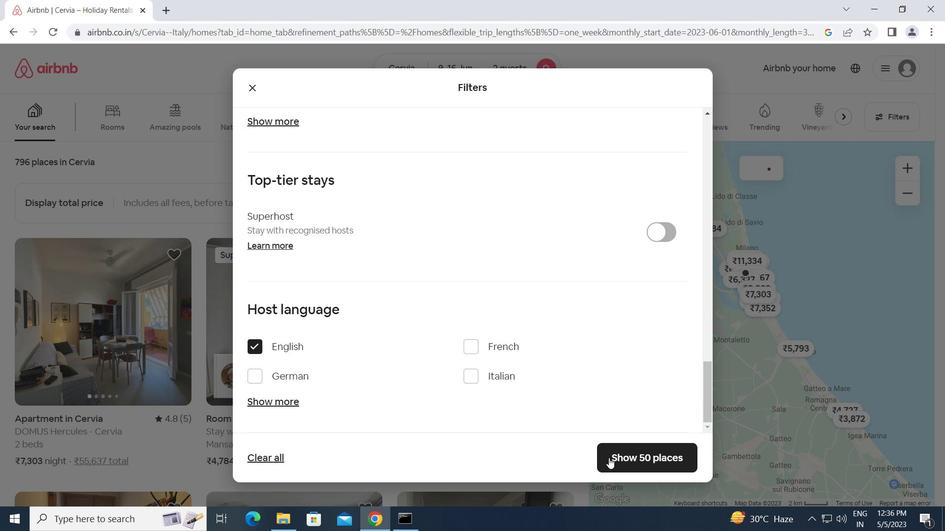 
Action: Mouse pressed left at (634, 458)
Screenshot: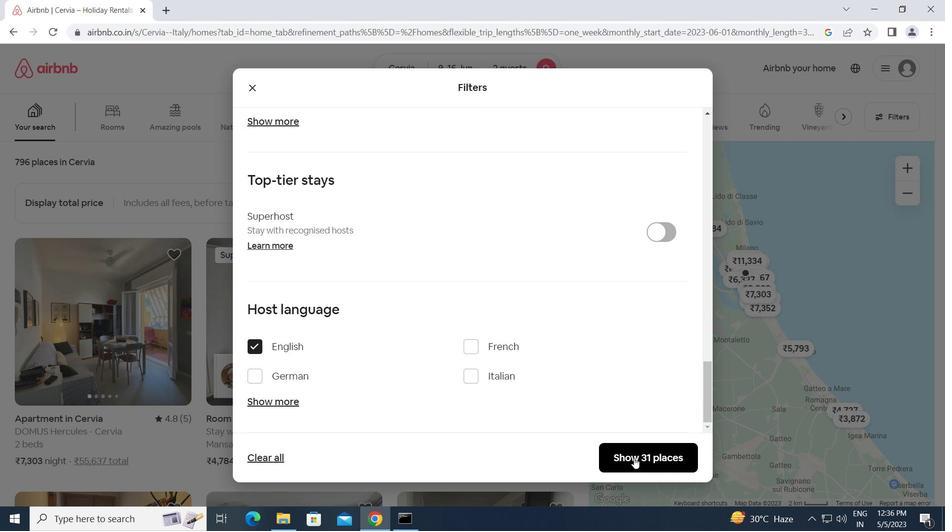 
